 Task: For heading Use Arial with yellow colour.  font size for heading24,  'Change the font style of data to'Arial and font size to 16,  Change the alignment of both headline & data to Align left In the sheet  Attendance Sheet for Weekly Updatesbook
Action: Mouse moved to (294, 324)
Screenshot: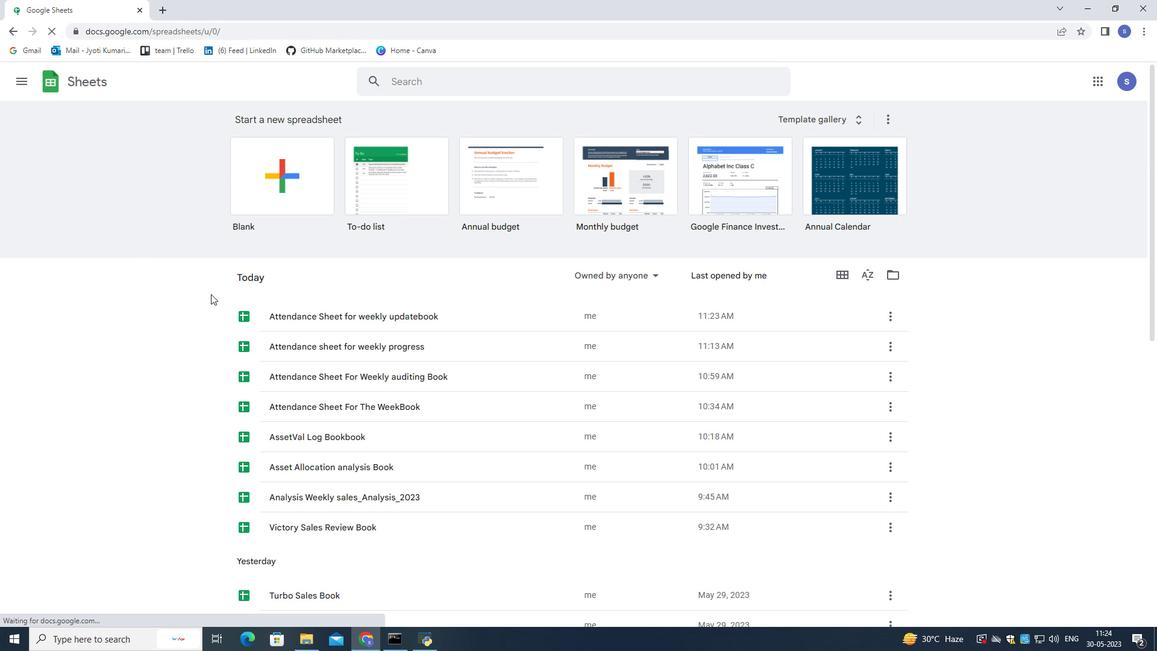 
Action: Mouse pressed left at (294, 324)
Screenshot: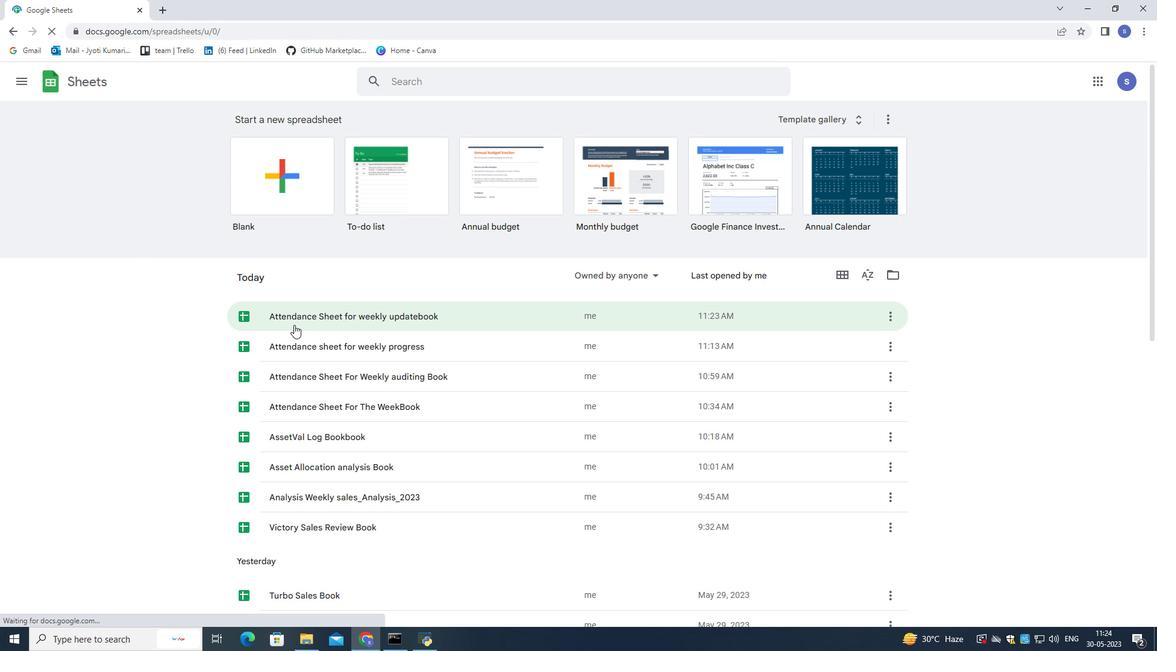 
Action: Mouse moved to (183, 167)
Screenshot: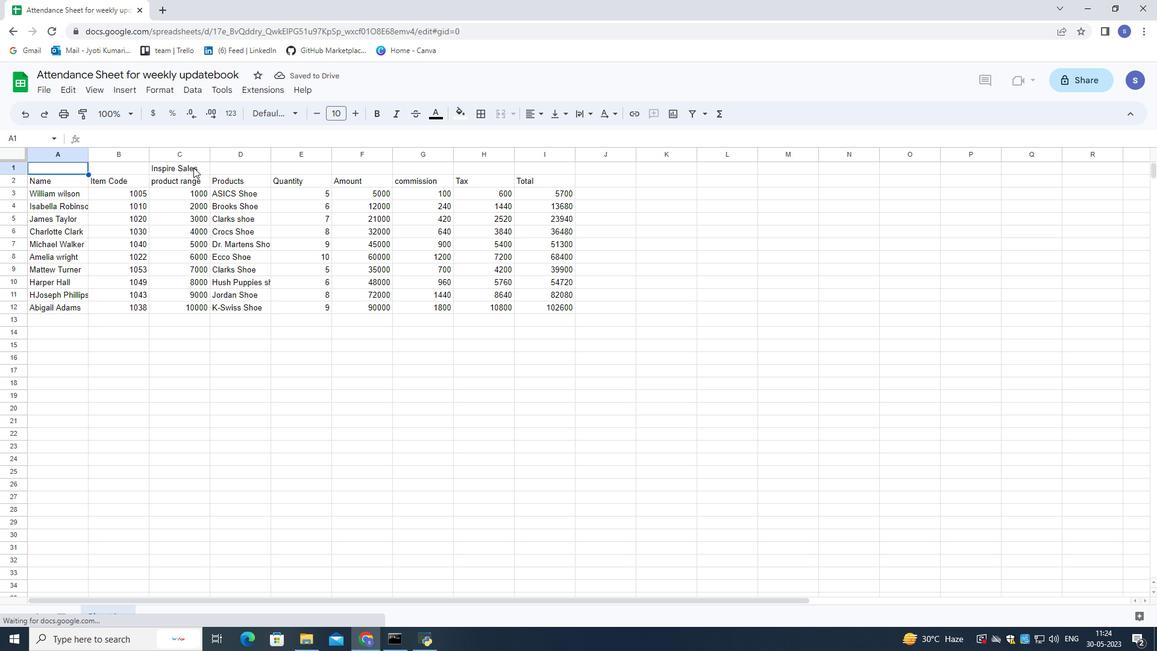 
Action: Mouse pressed left at (183, 167)
Screenshot: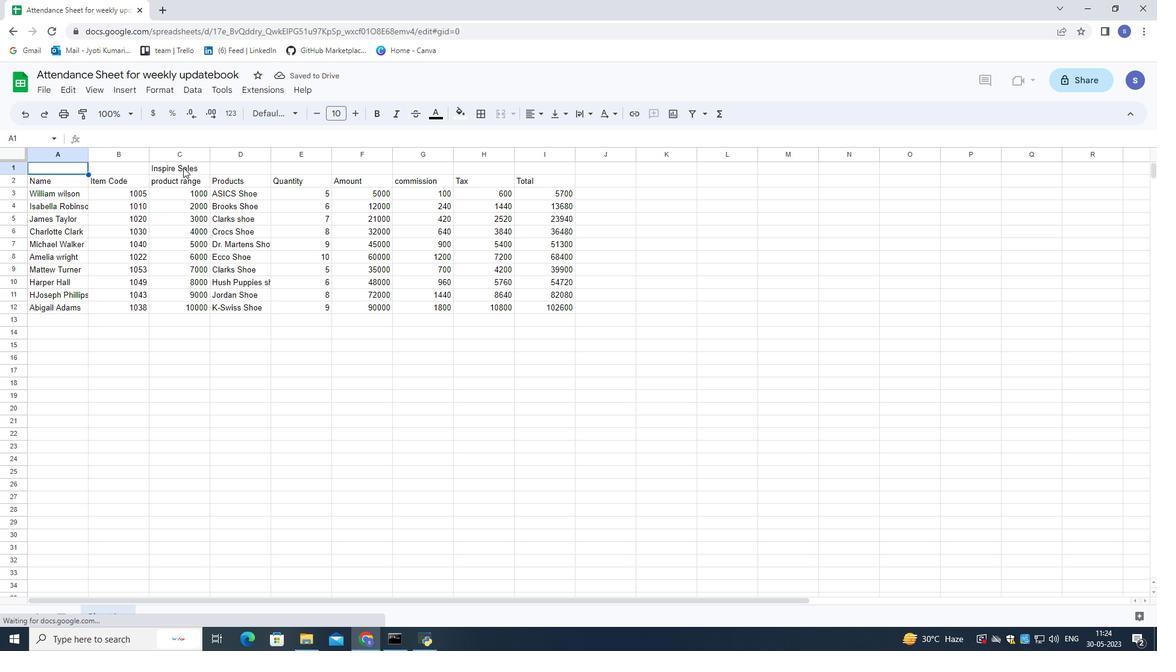 
Action: Mouse moved to (151, 166)
Screenshot: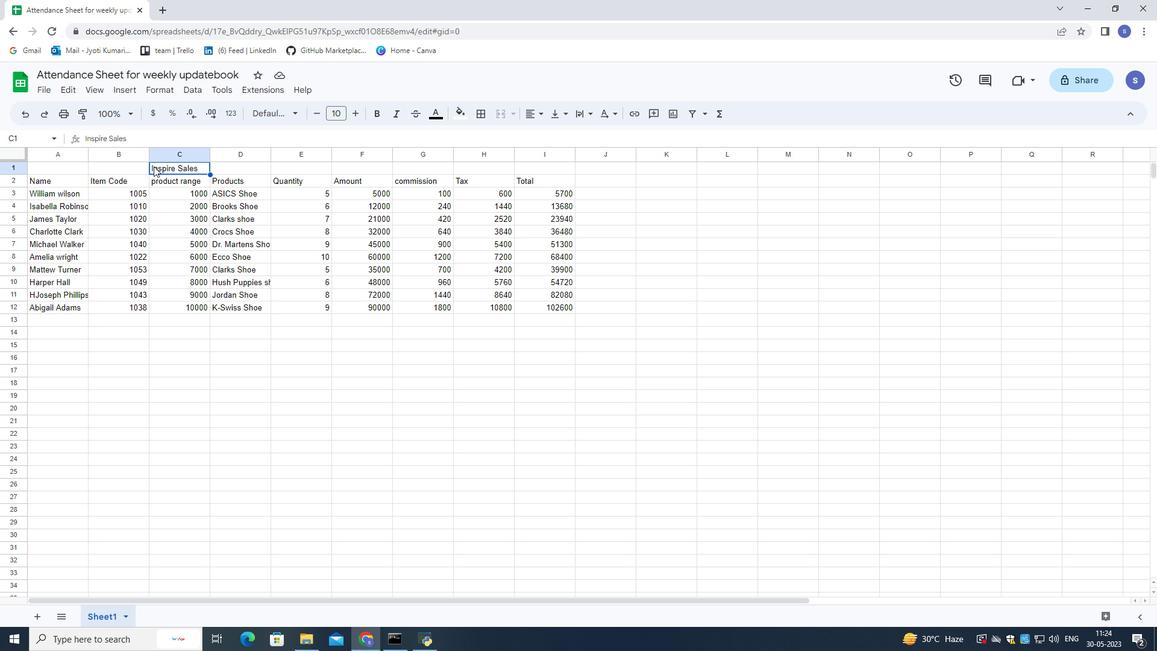 
Action: Mouse pressed left at (151, 166)
Screenshot: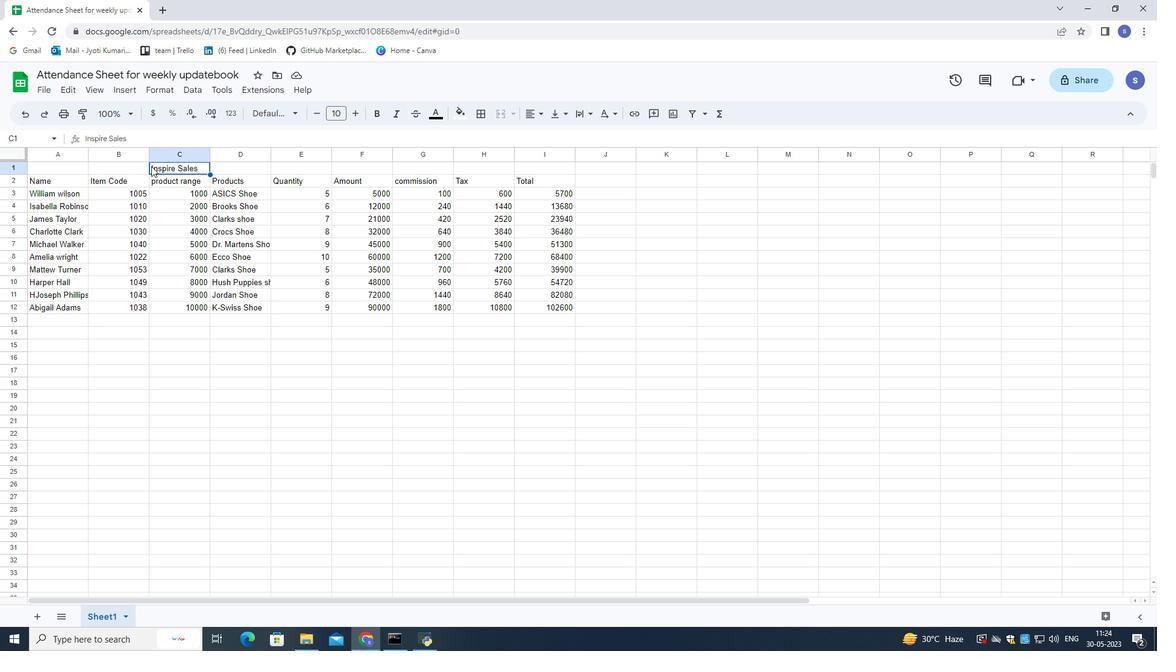 
Action: Mouse moved to (186, 194)
Screenshot: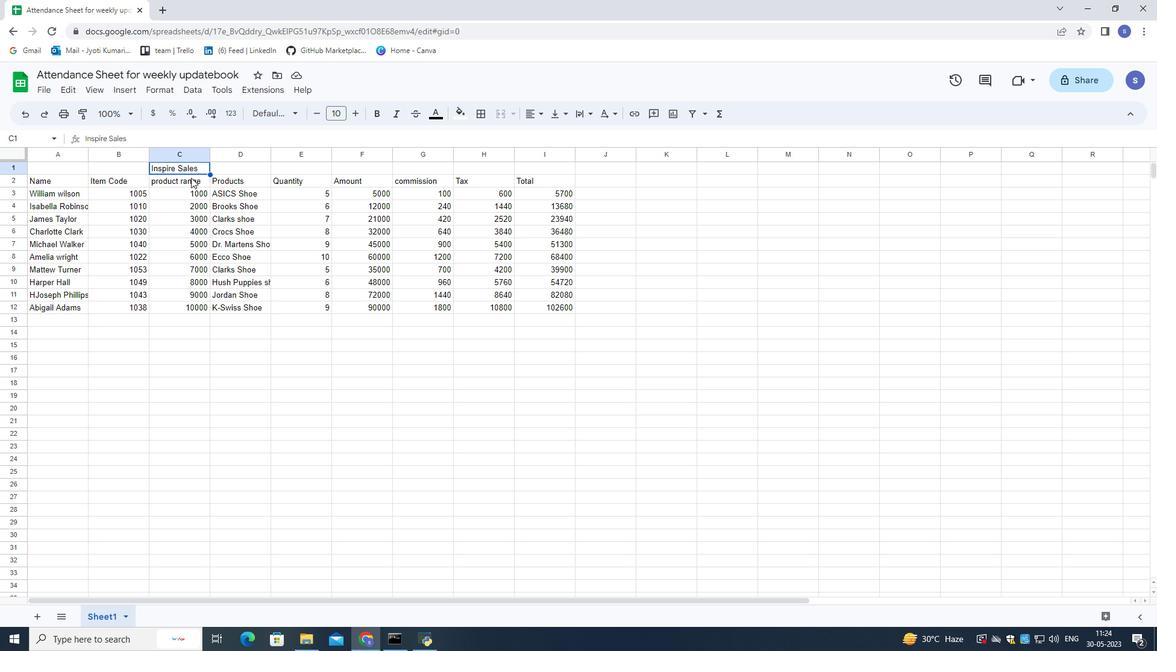
Action: Mouse pressed left at (186, 194)
Screenshot: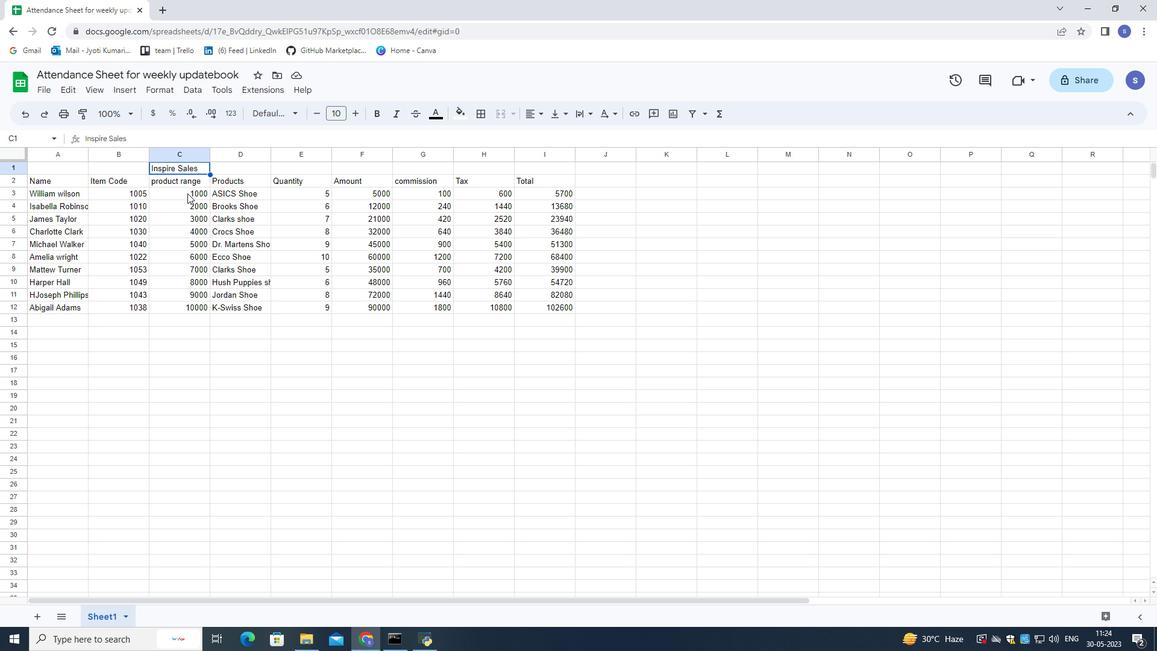 
Action: Mouse moved to (147, 170)
Screenshot: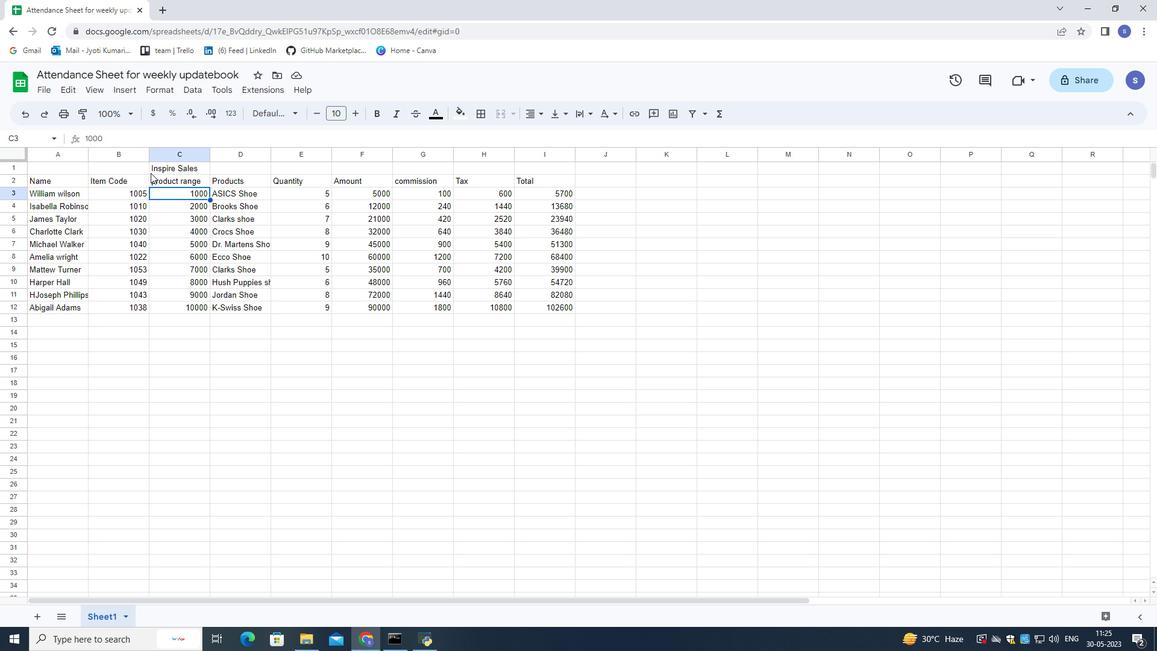 
Action: Mouse pressed left at (147, 170)
Screenshot: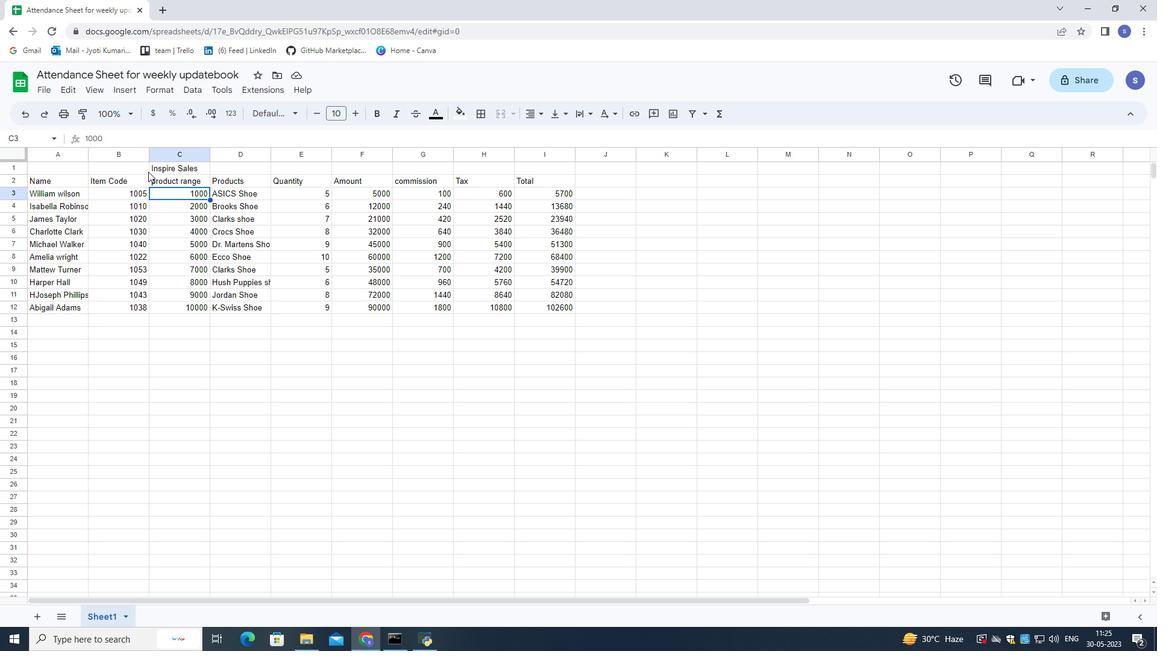 
Action: Mouse moved to (440, 113)
Screenshot: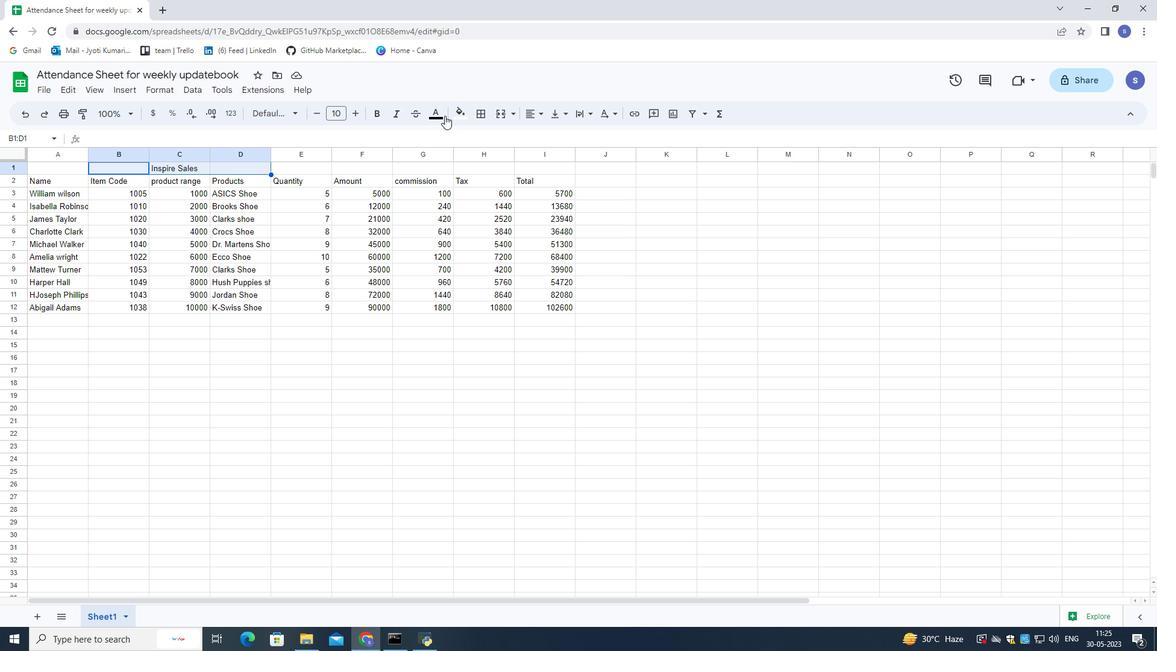 
Action: Mouse pressed left at (440, 113)
Screenshot: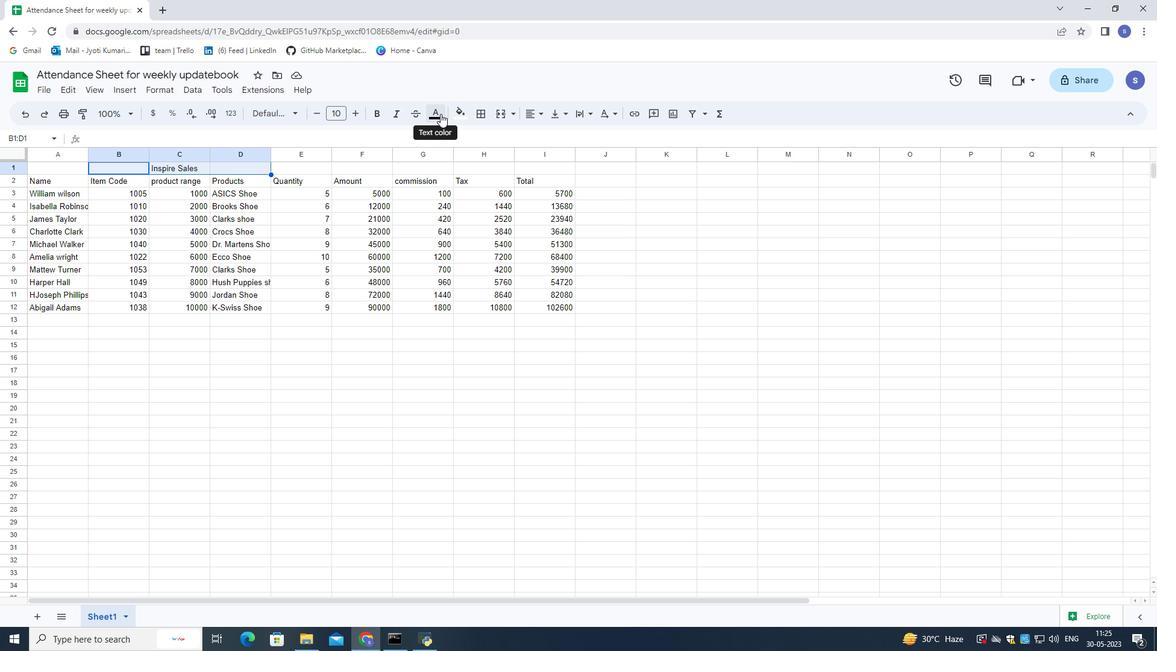
Action: Mouse moved to (477, 166)
Screenshot: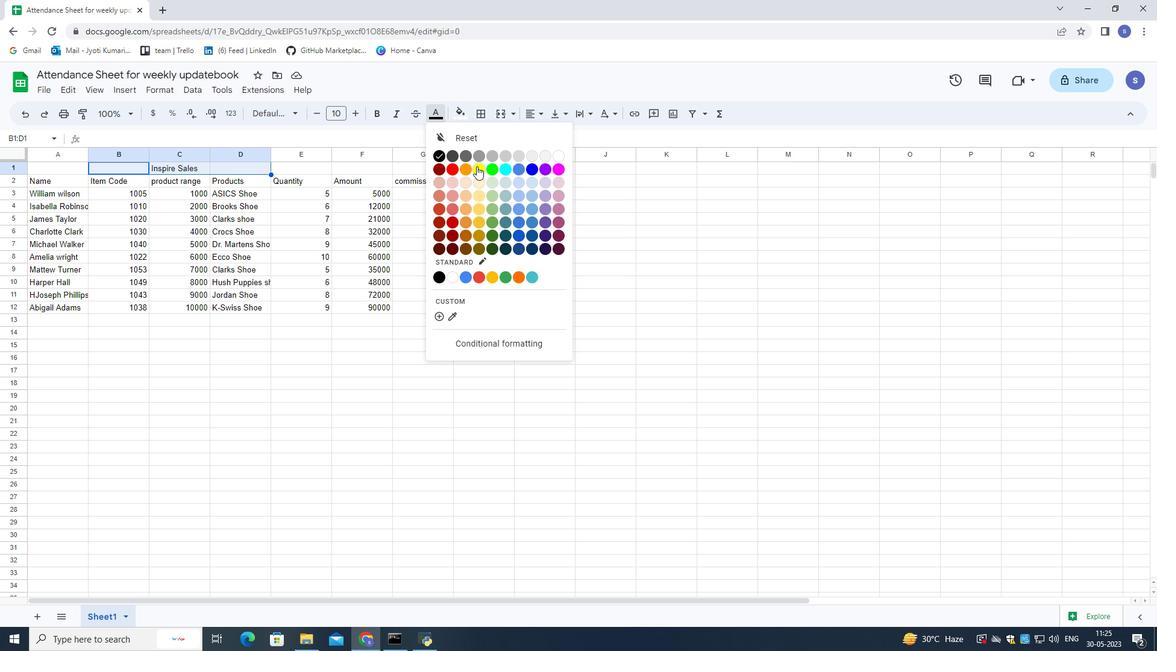 
Action: Mouse pressed left at (477, 166)
Screenshot: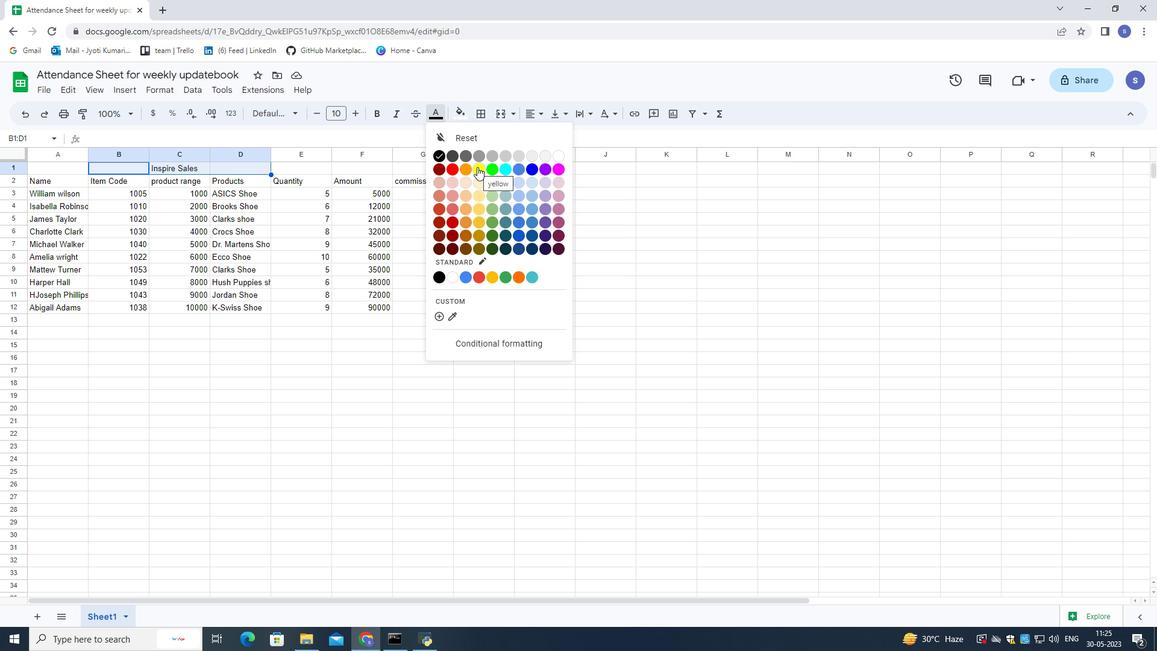 
Action: Mouse moved to (357, 113)
Screenshot: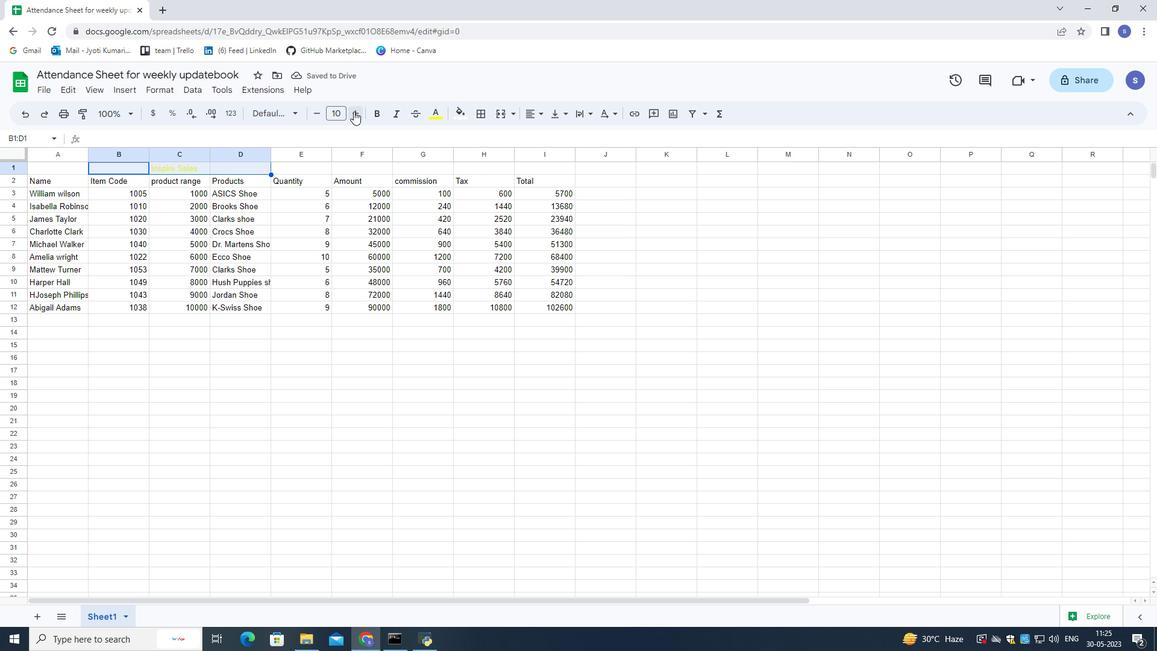 
Action: Mouse pressed left at (357, 113)
Screenshot: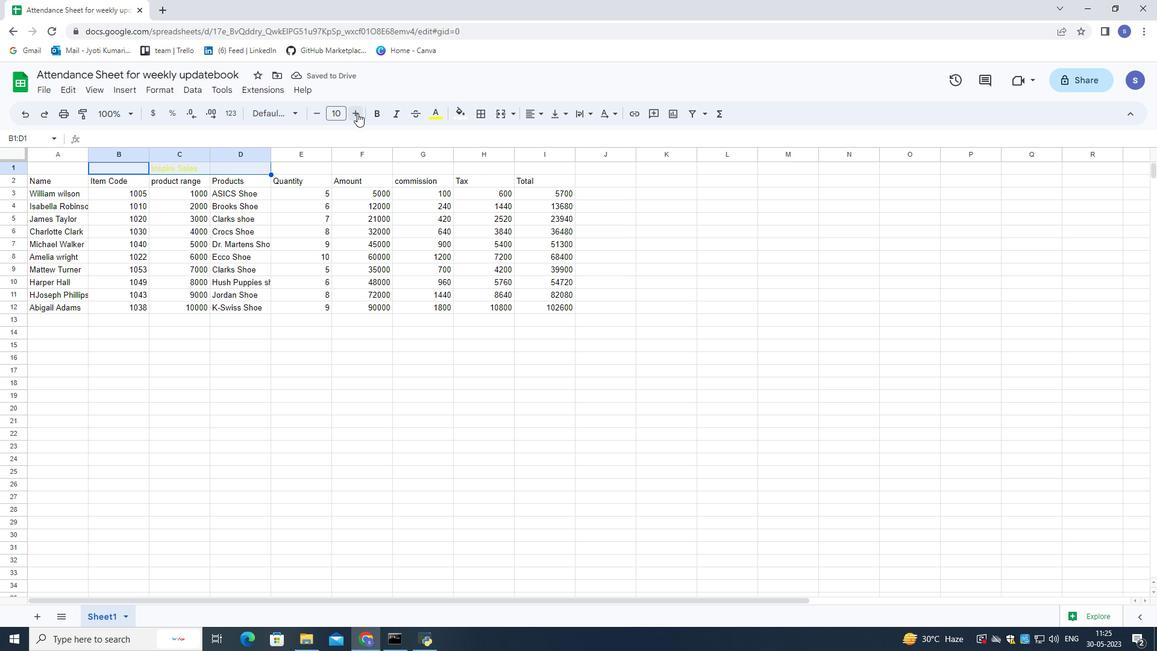 
Action: Mouse pressed left at (357, 113)
Screenshot: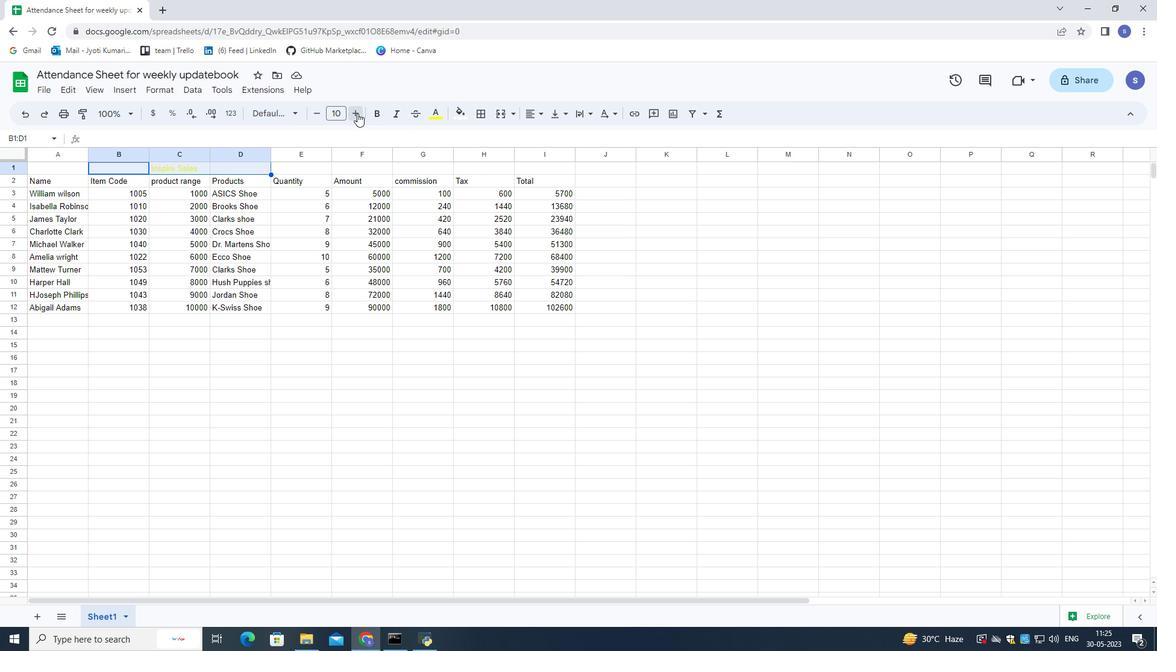 
Action: Mouse pressed left at (357, 113)
Screenshot: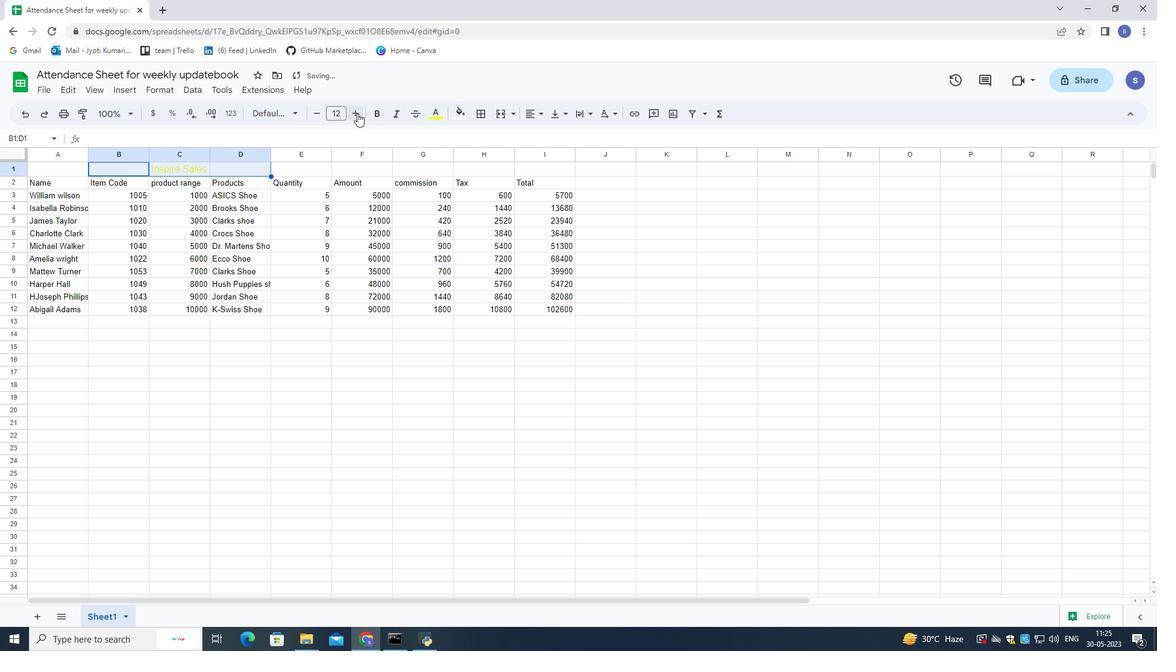 
Action: Mouse pressed left at (357, 113)
Screenshot: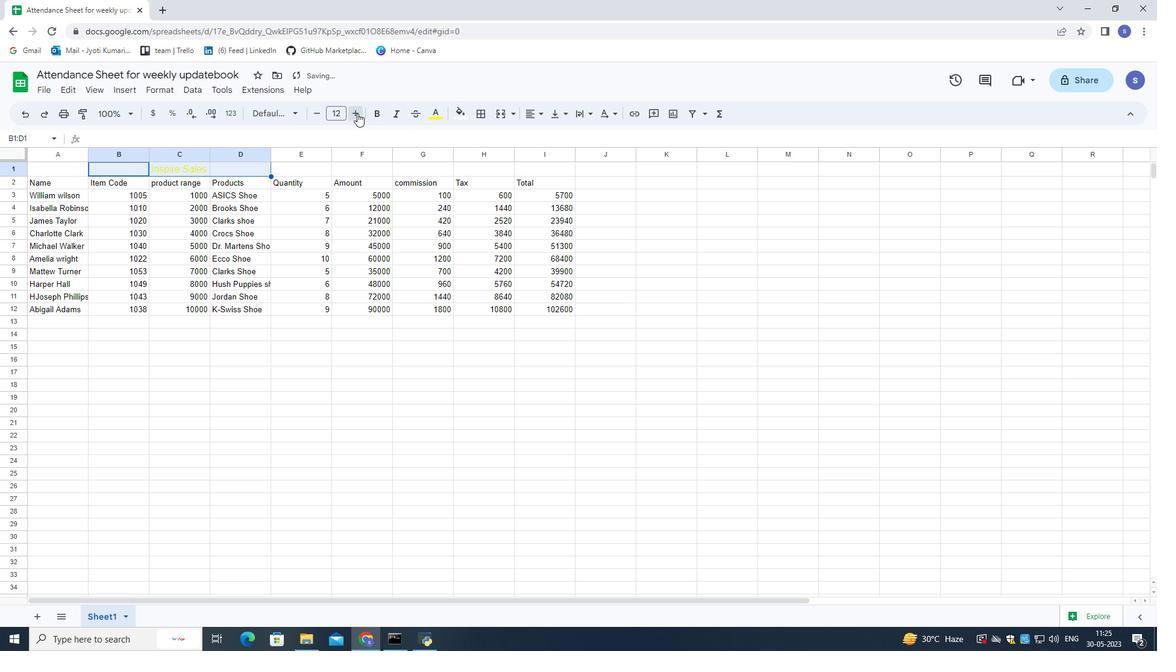 
Action: Mouse pressed left at (357, 113)
Screenshot: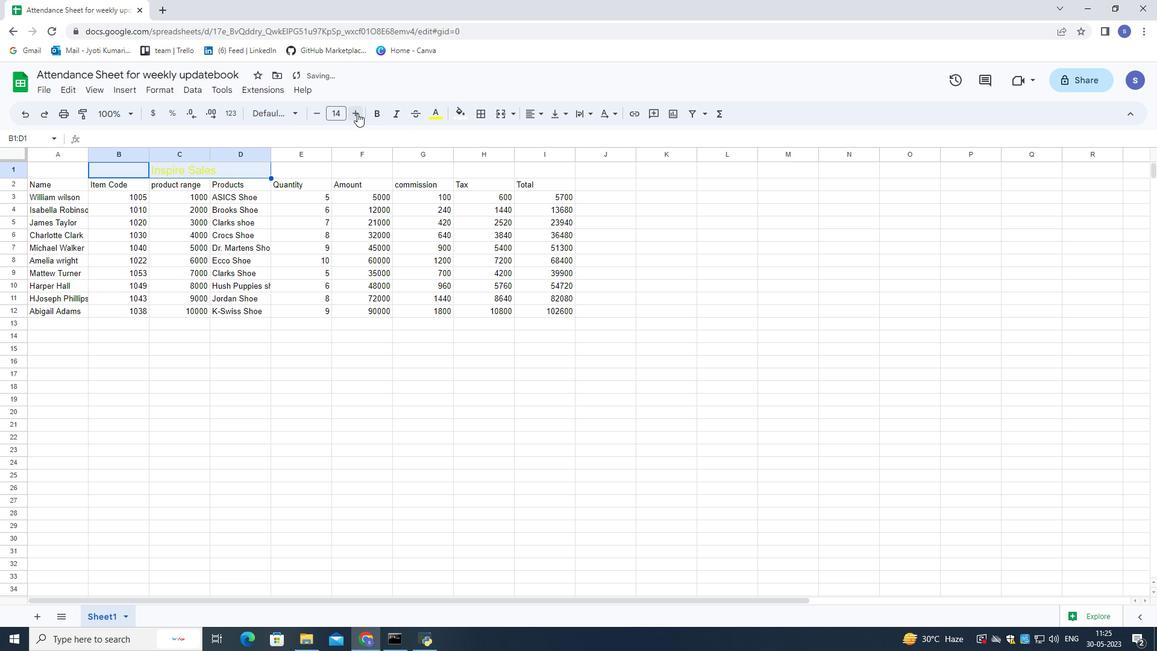 
Action: Mouse pressed left at (357, 113)
Screenshot: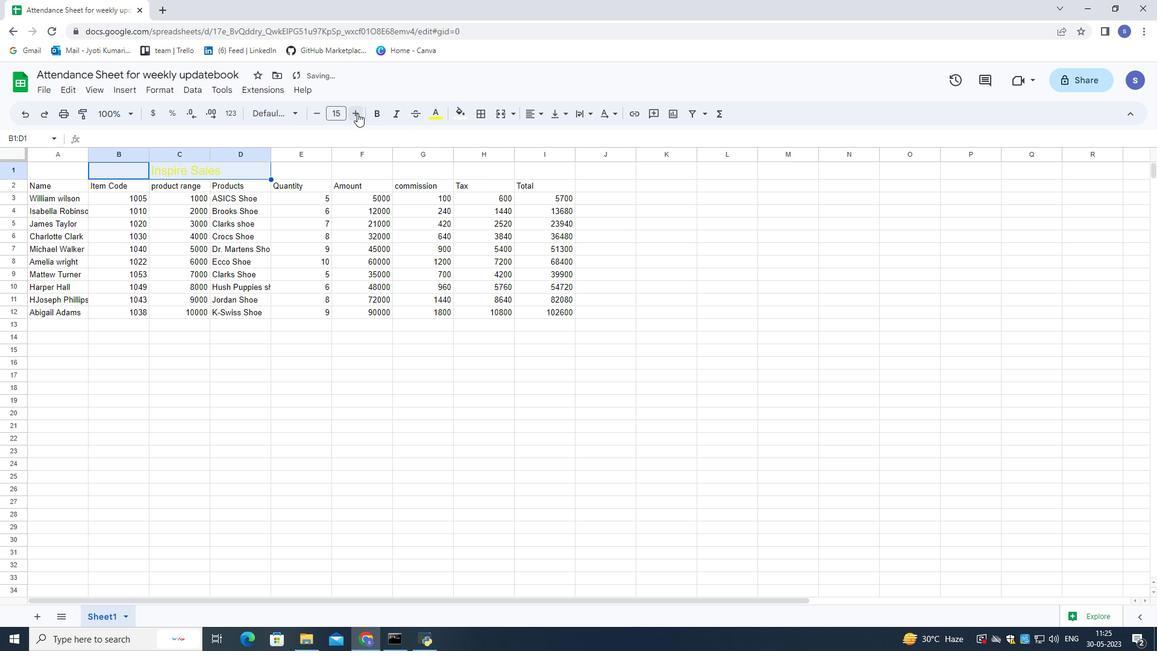 
Action: Mouse pressed left at (357, 113)
Screenshot: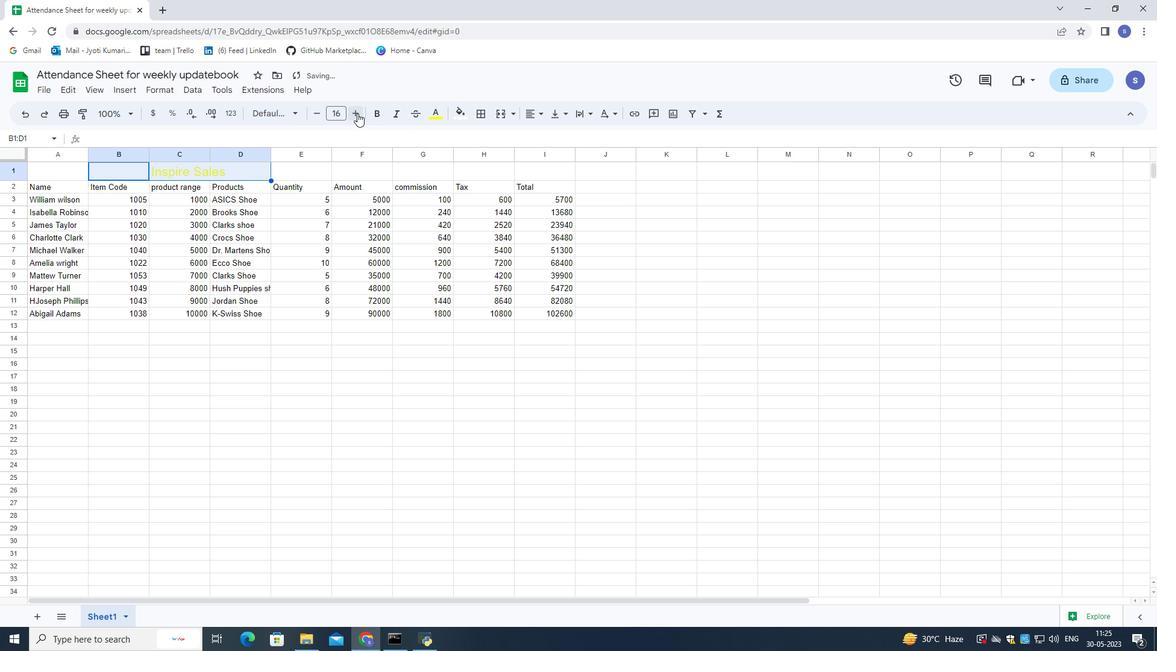 
Action: Mouse pressed left at (357, 113)
Screenshot: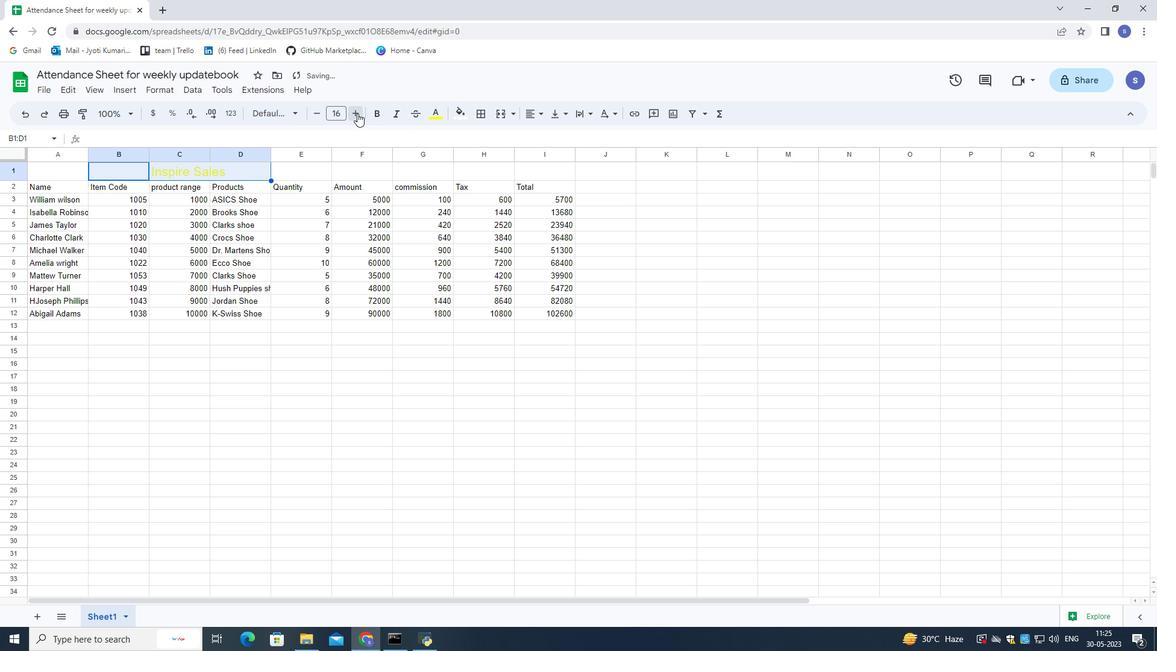 
Action: Mouse pressed left at (357, 113)
Screenshot: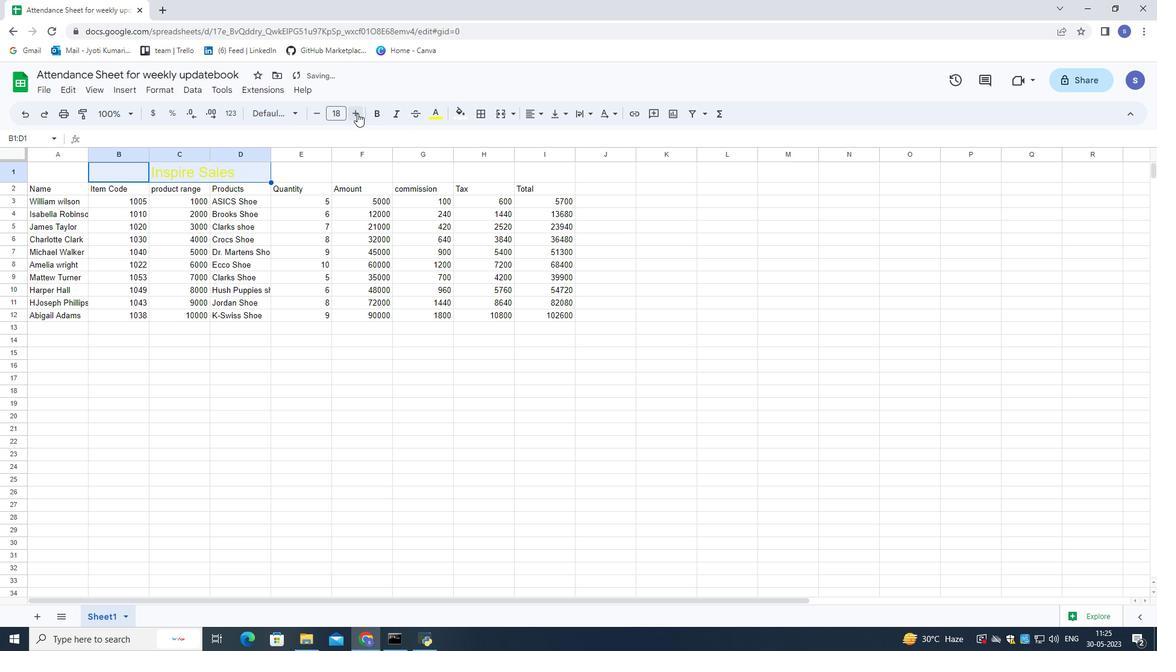 
Action: Mouse pressed left at (357, 113)
Screenshot: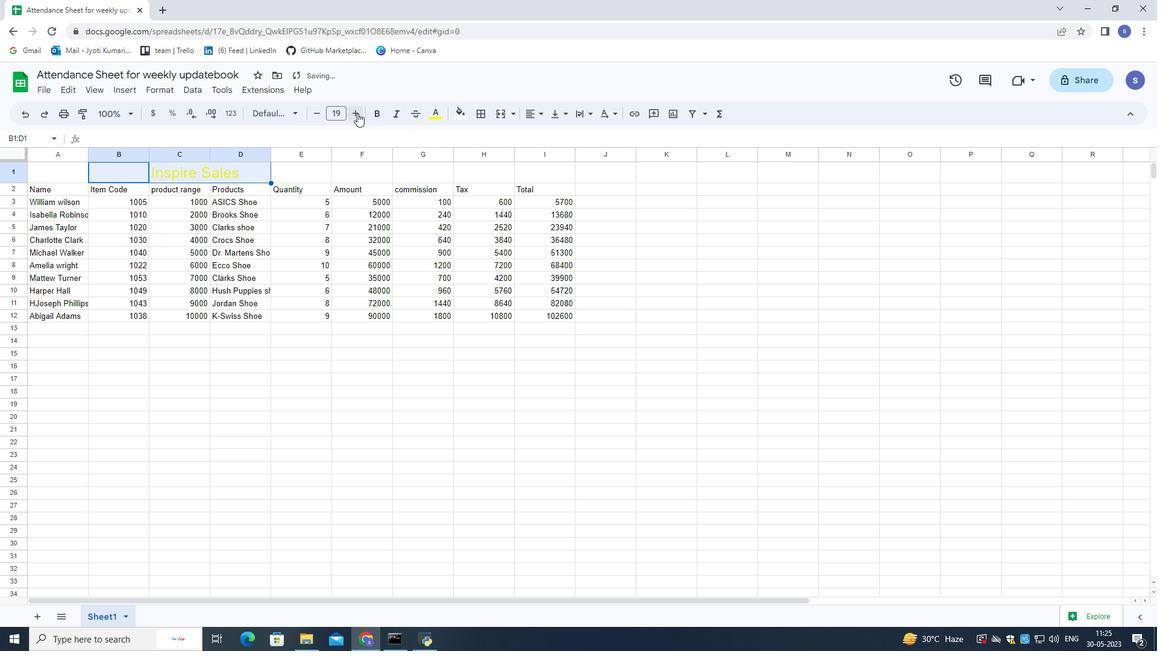 
Action: Mouse pressed left at (357, 113)
Screenshot: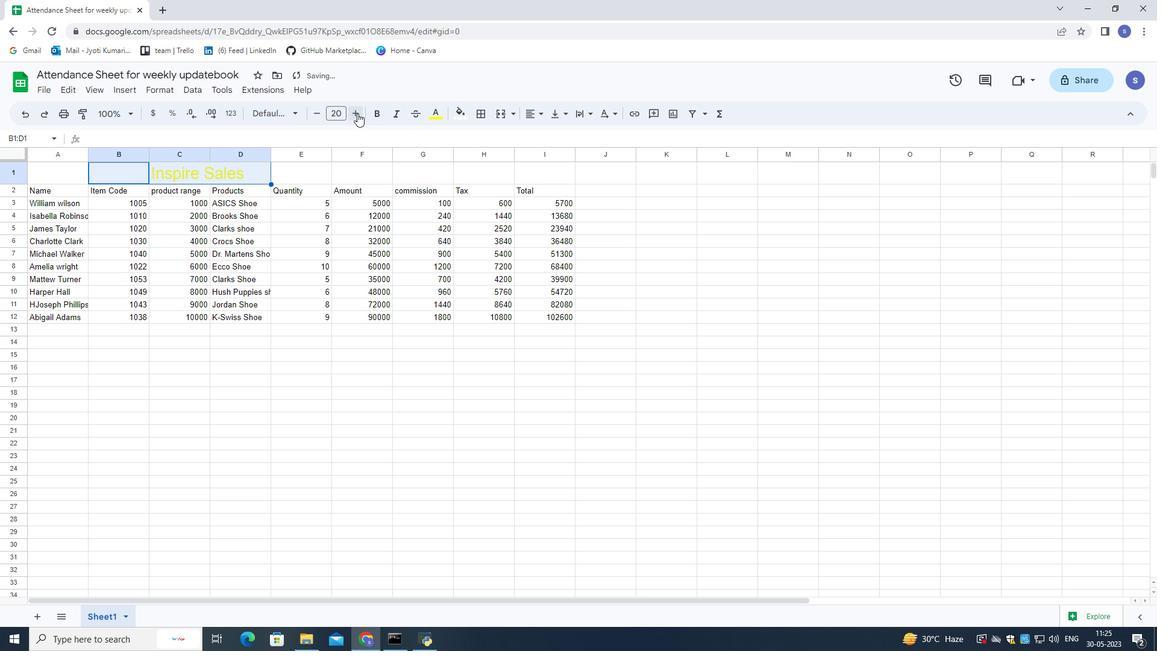 
Action: Mouse pressed left at (357, 113)
Screenshot: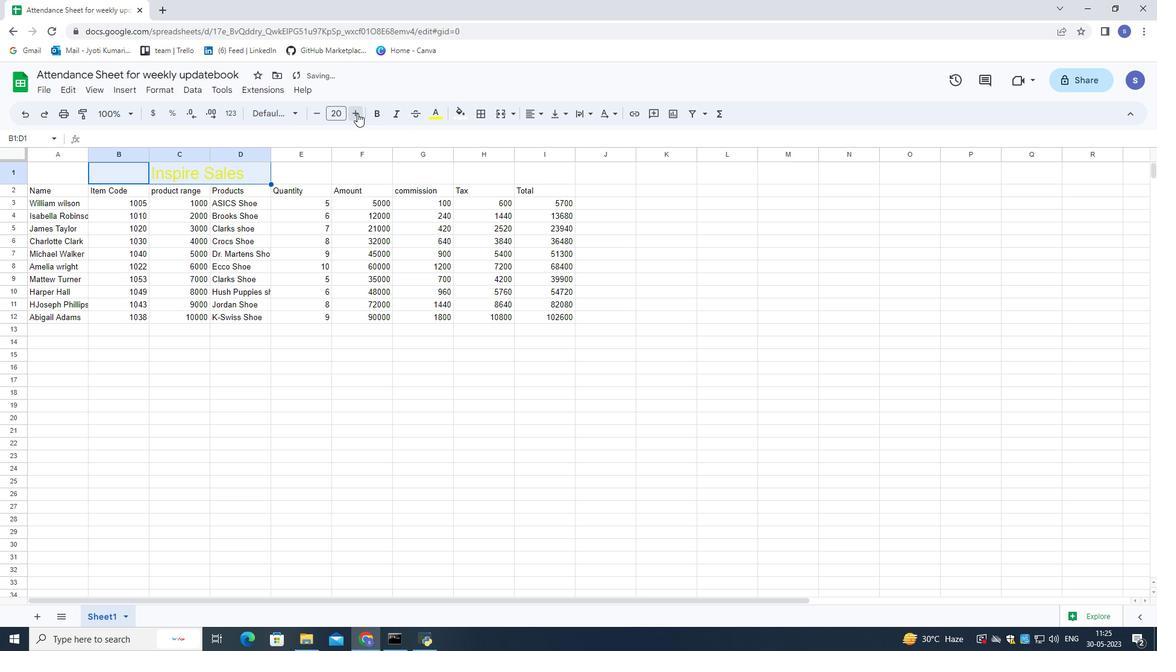 
Action: Mouse pressed left at (357, 113)
Screenshot: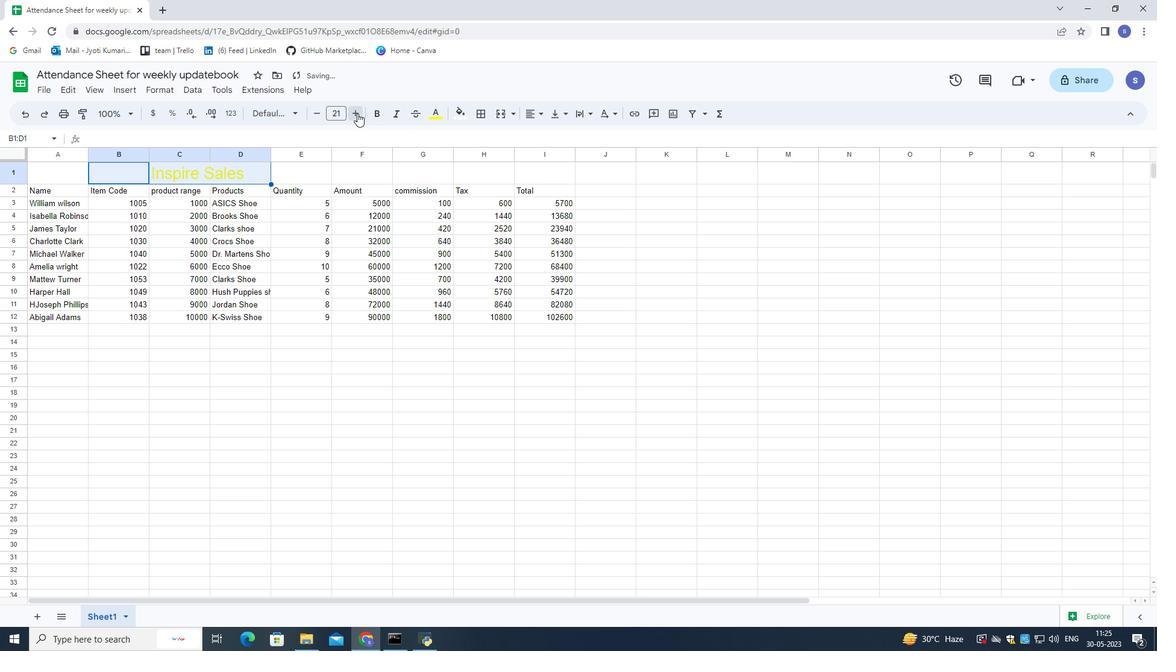 
Action: Mouse pressed left at (357, 113)
Screenshot: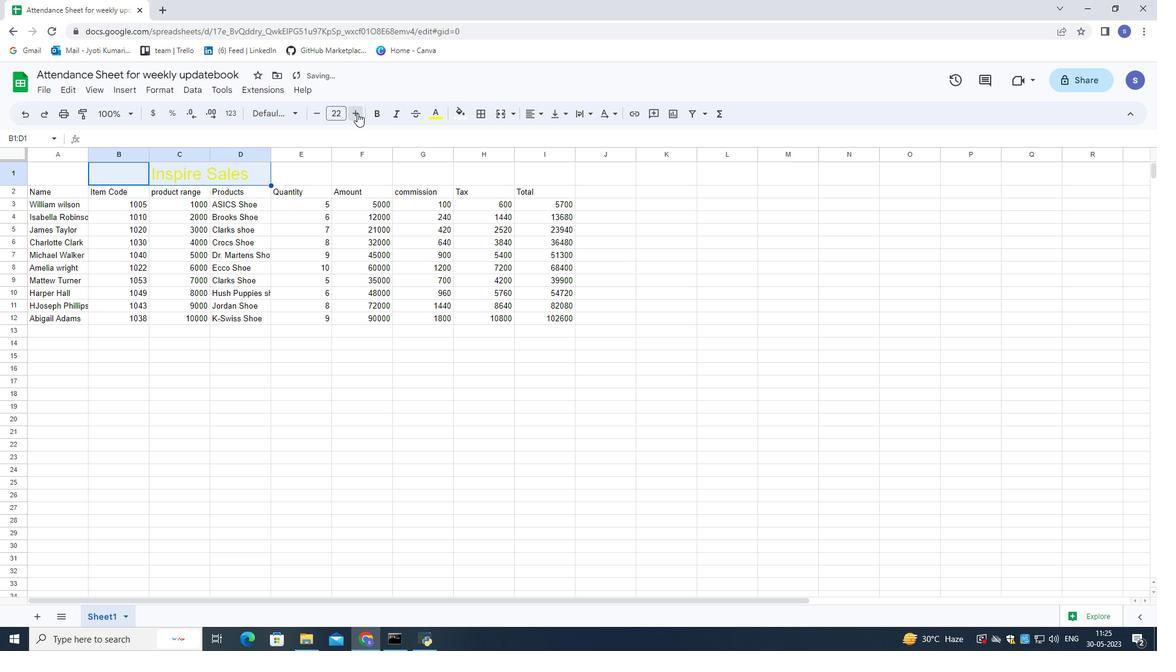 
Action: Mouse moved to (339, 188)
Screenshot: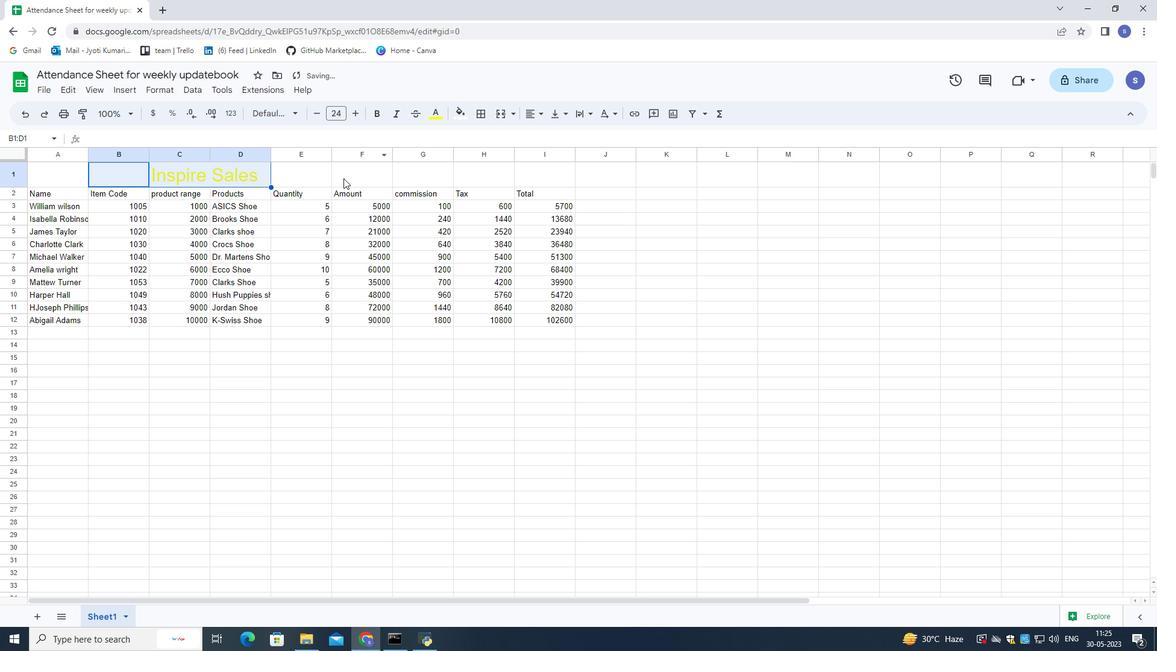 
Action: Mouse pressed left at (339, 188)
Screenshot: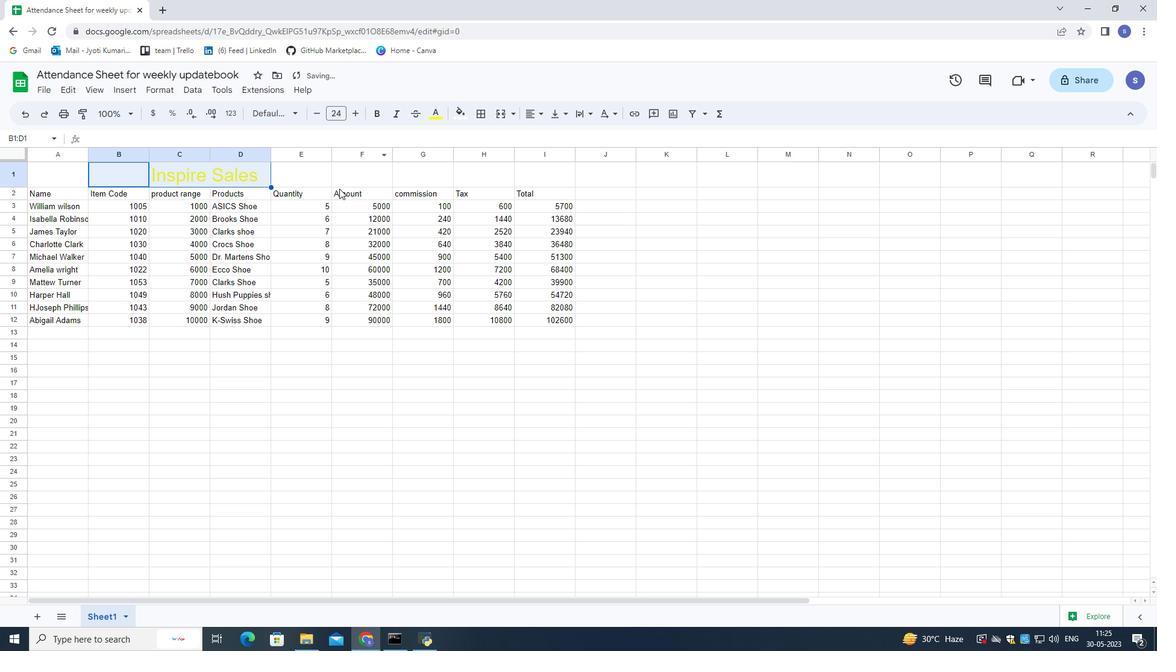 
Action: Mouse moved to (36, 193)
Screenshot: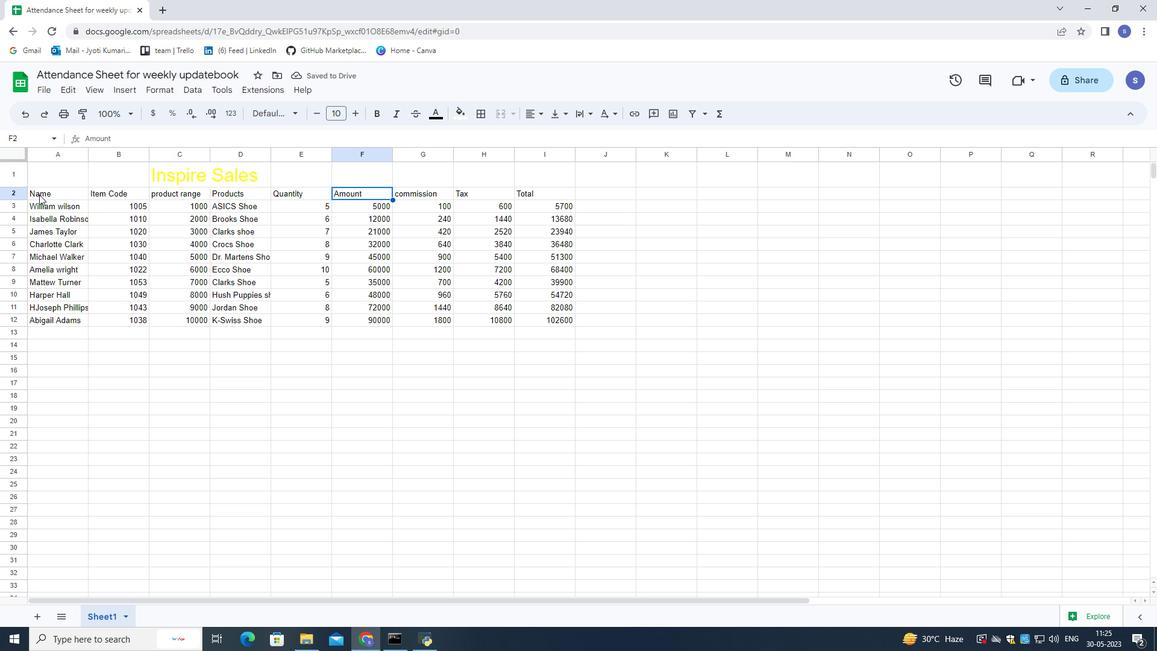 
Action: Mouse pressed left at (36, 193)
Screenshot: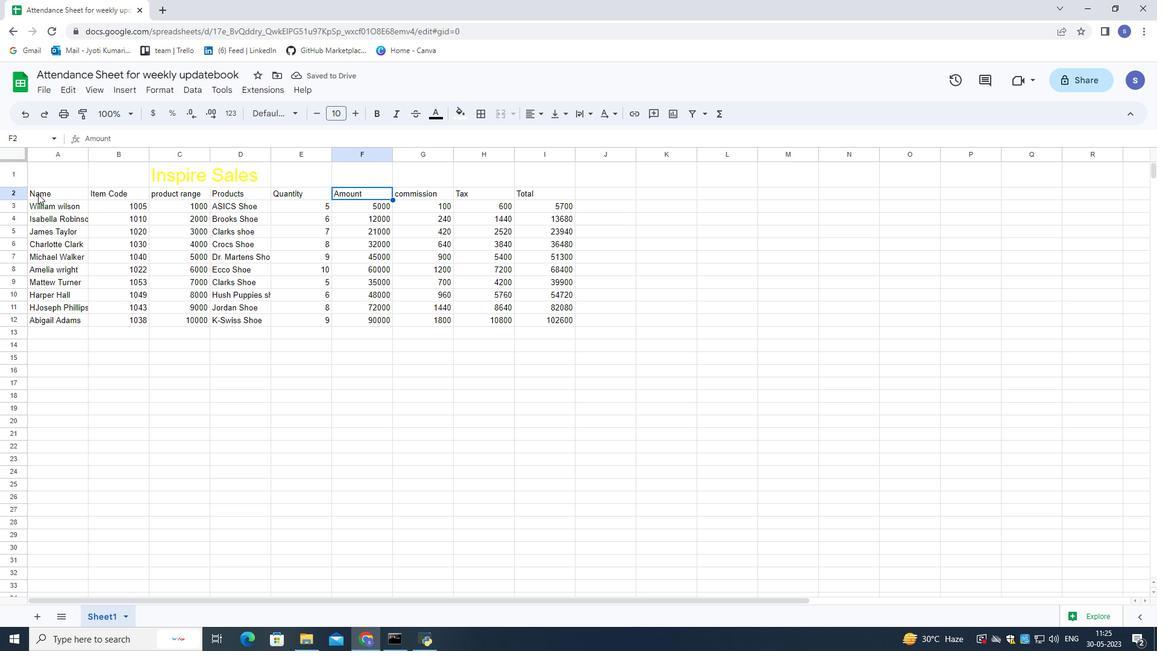 
Action: Mouse moved to (355, 118)
Screenshot: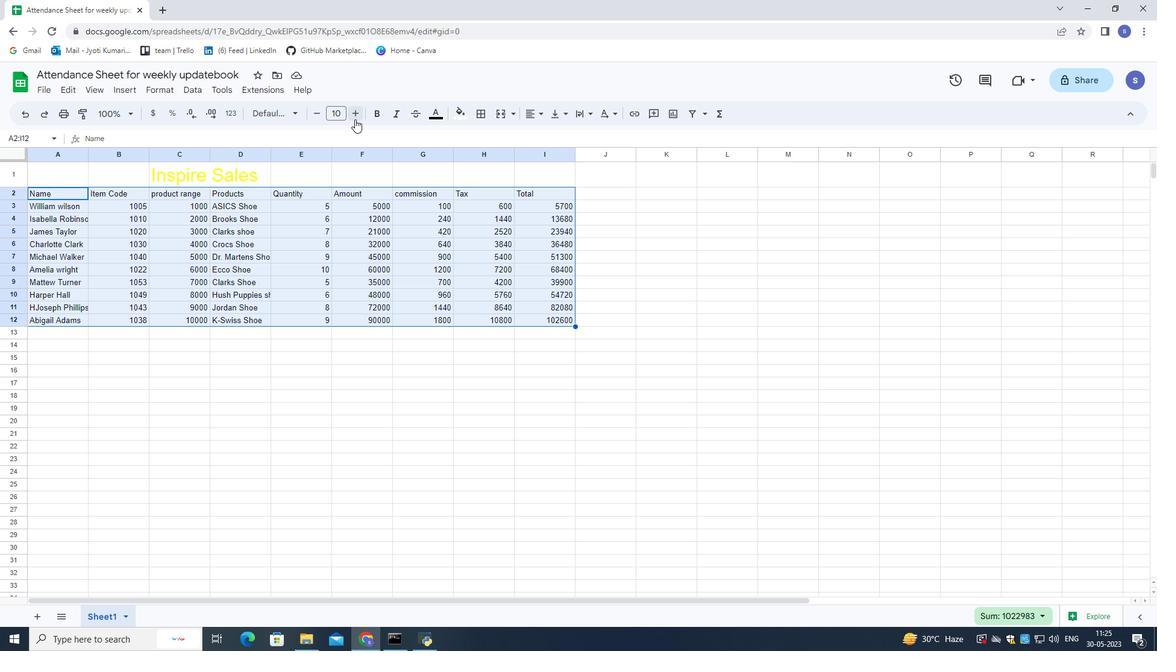 
Action: Mouse pressed left at (355, 118)
Screenshot: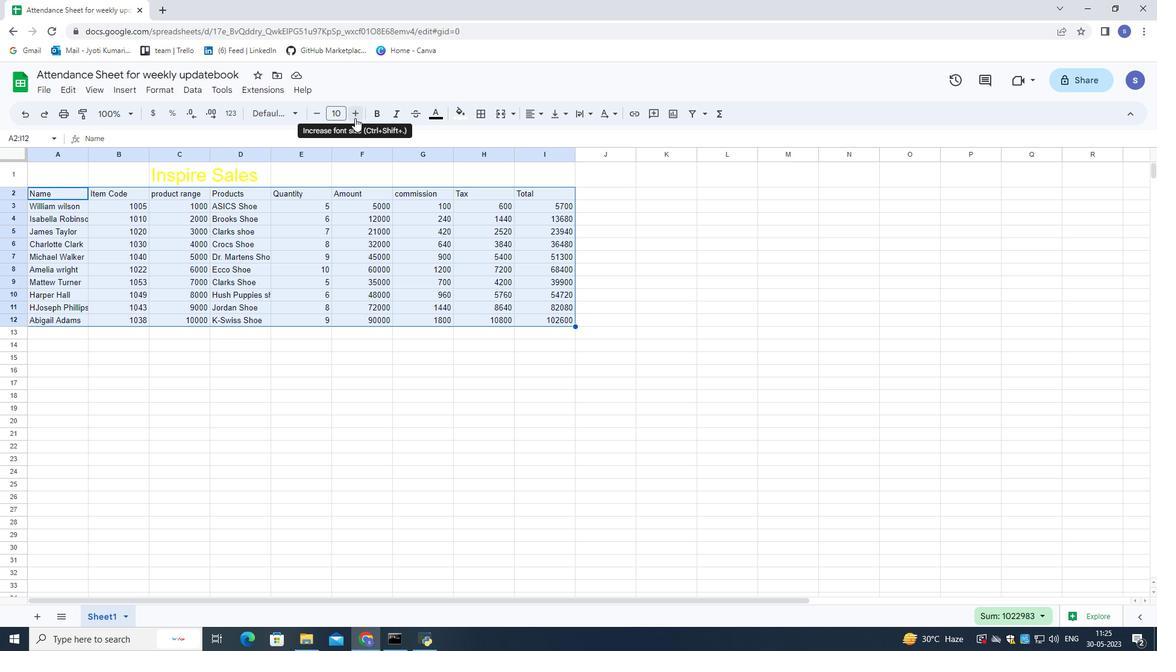 
Action: Mouse pressed left at (355, 118)
Screenshot: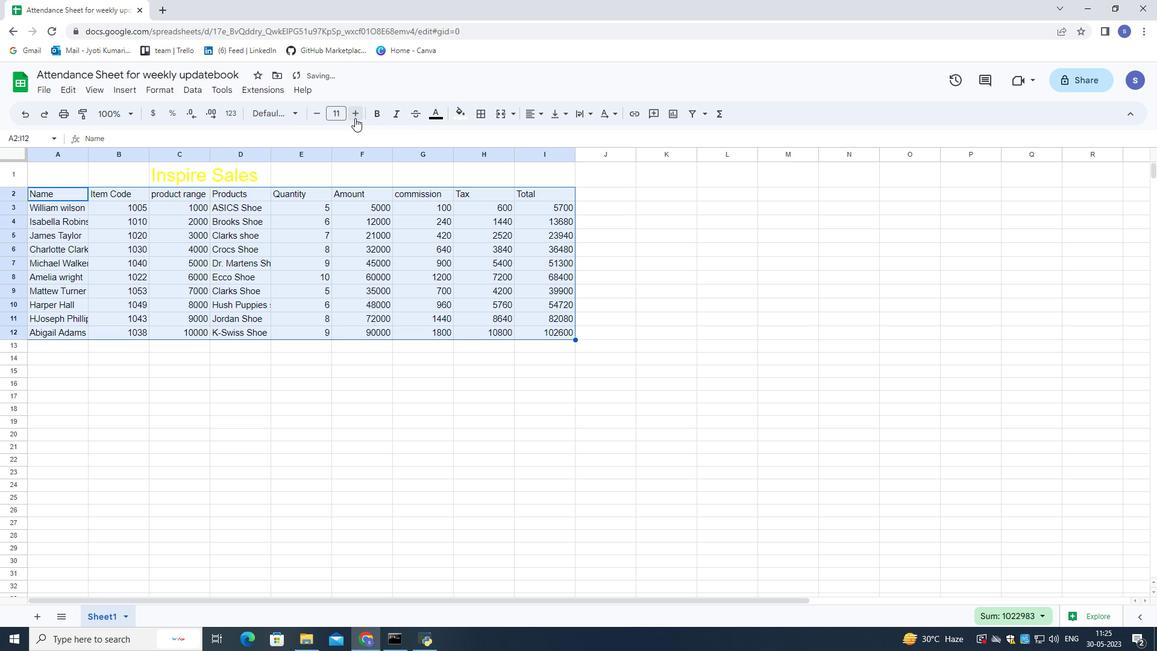 
Action: Mouse pressed left at (355, 118)
Screenshot: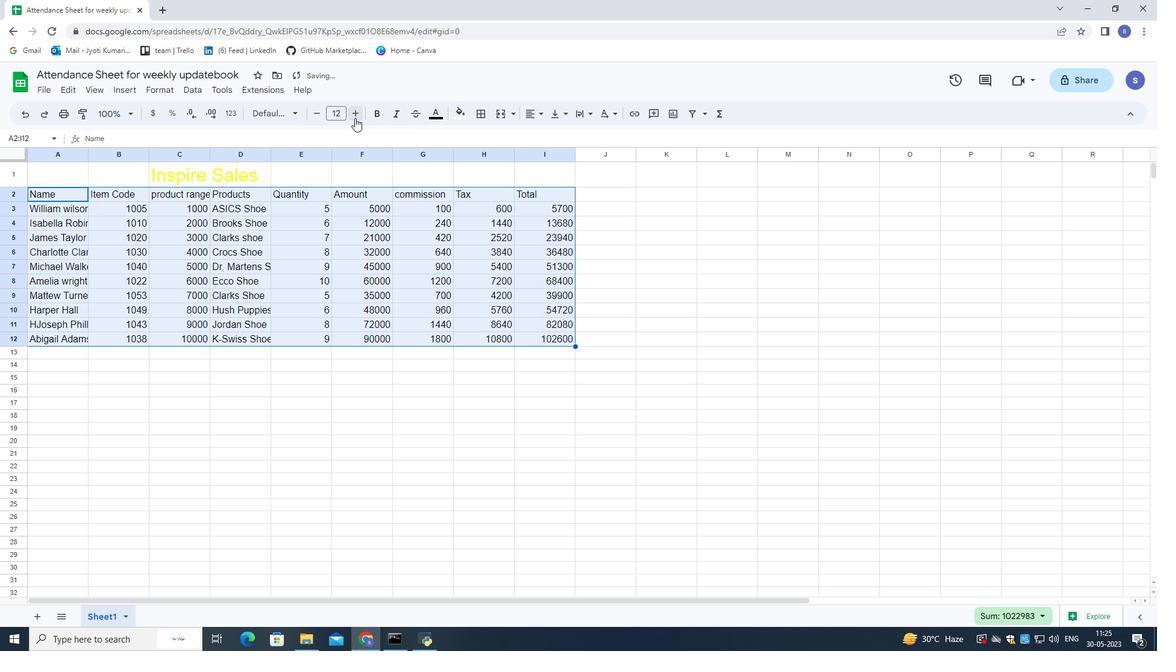 
Action: Mouse pressed left at (355, 118)
Screenshot: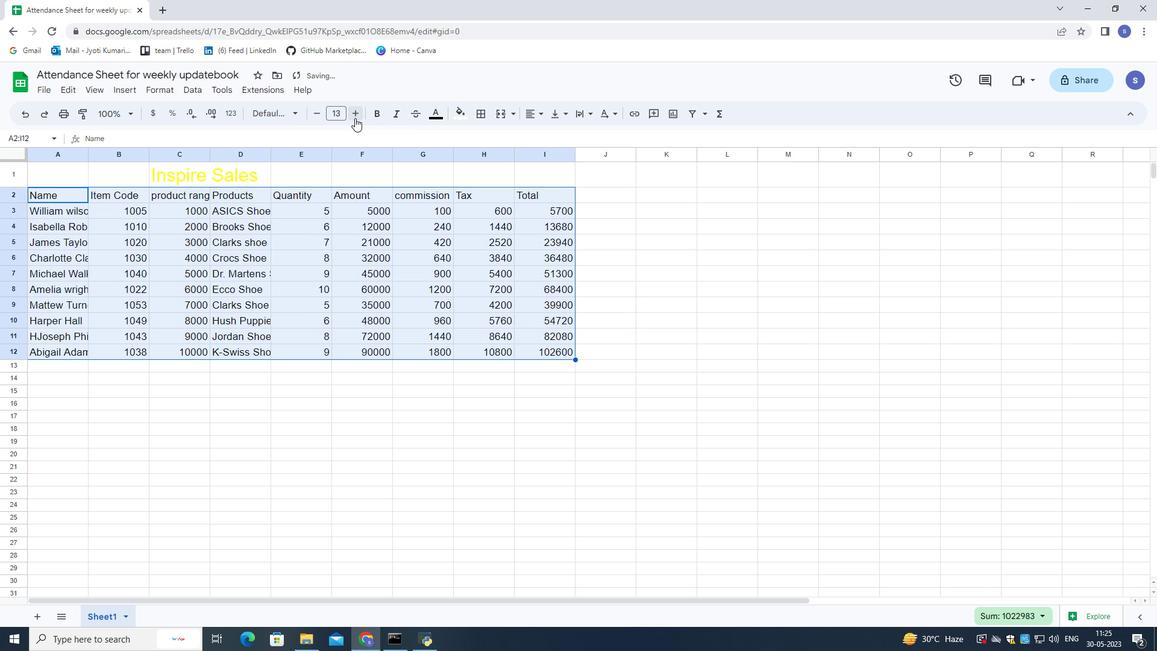 
Action: Mouse pressed left at (355, 118)
Screenshot: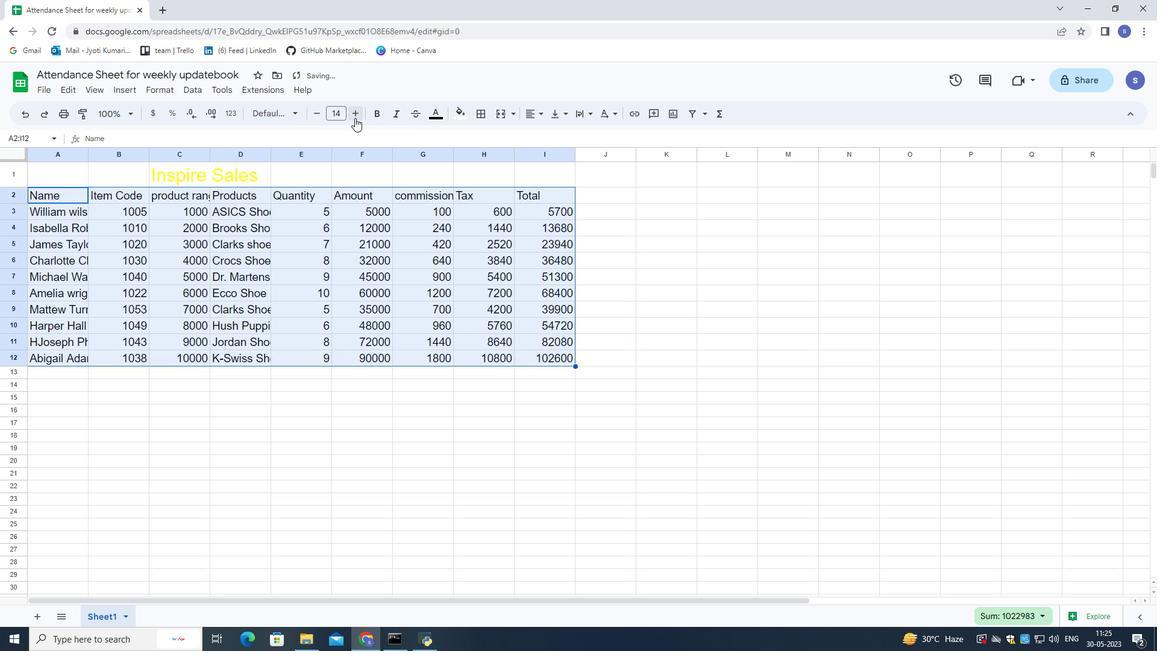 
Action: Mouse pressed left at (355, 118)
Screenshot: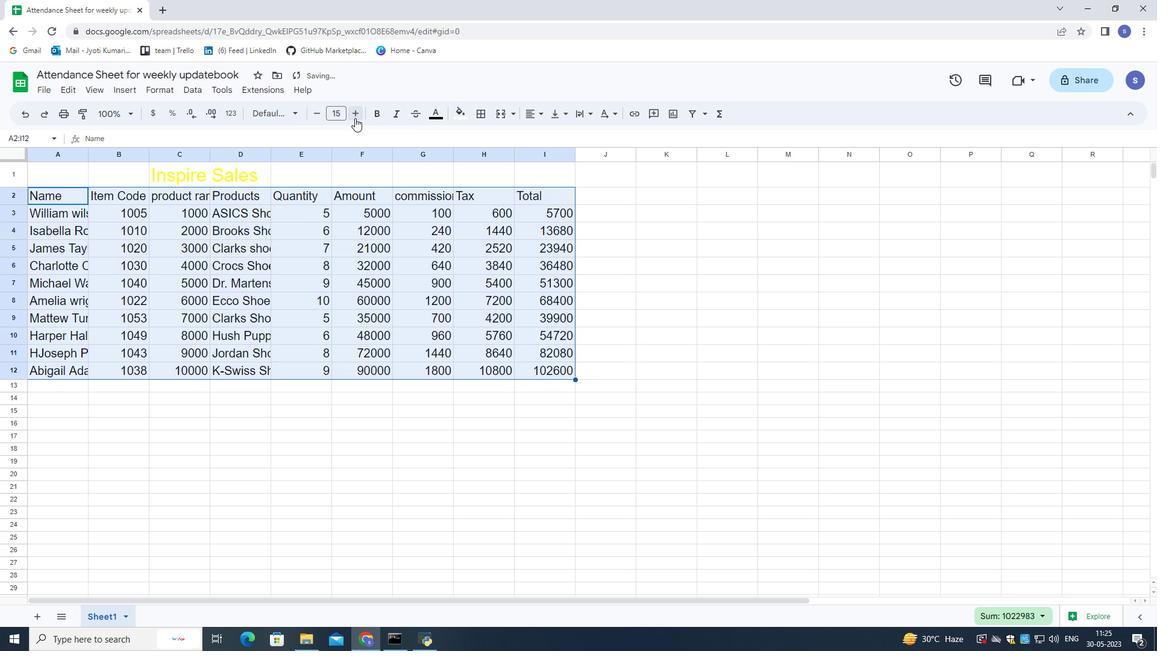 
Action: Mouse moved to (268, 433)
Screenshot: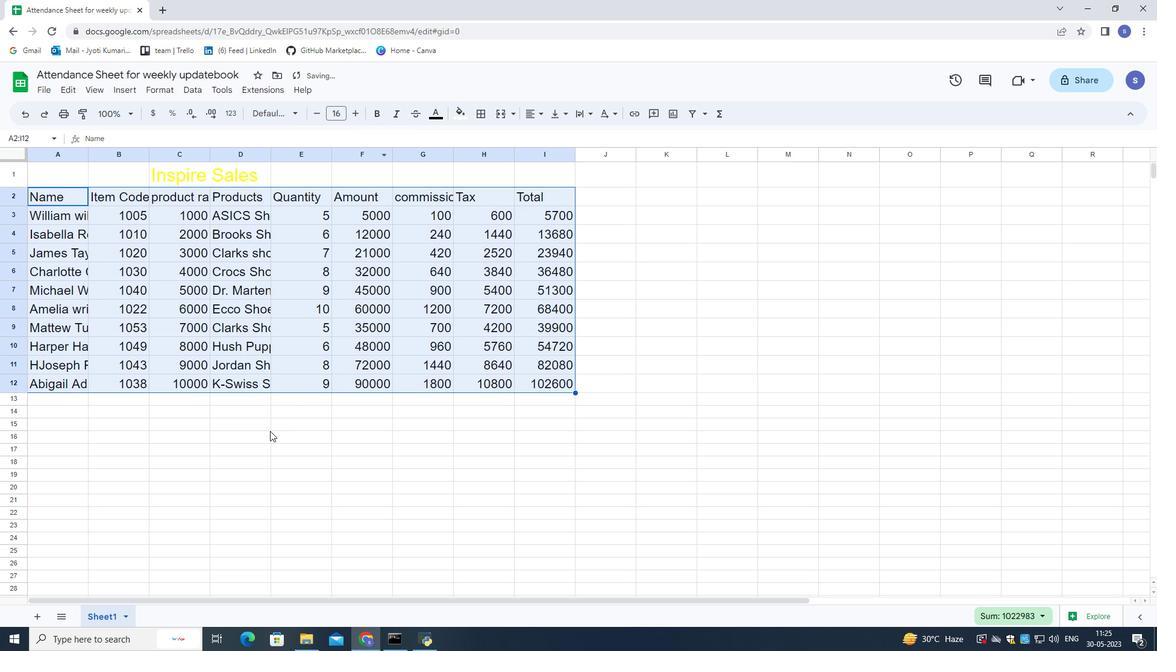 
Action: Mouse pressed left at (268, 433)
Screenshot: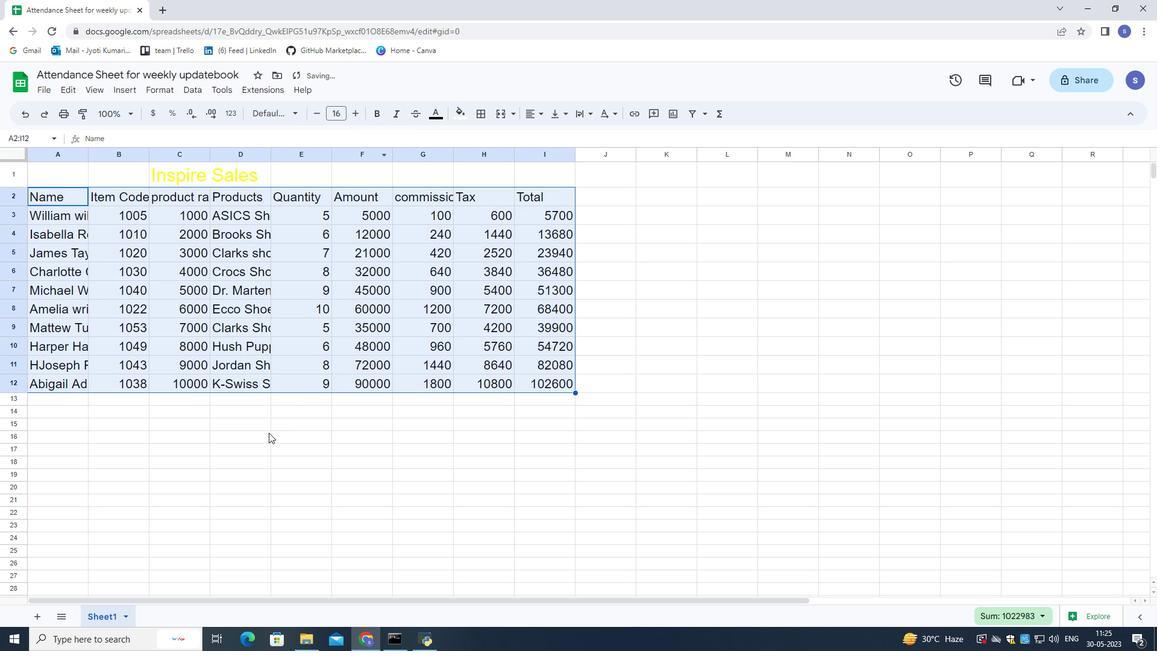 
Action: Mouse moved to (31, 179)
Screenshot: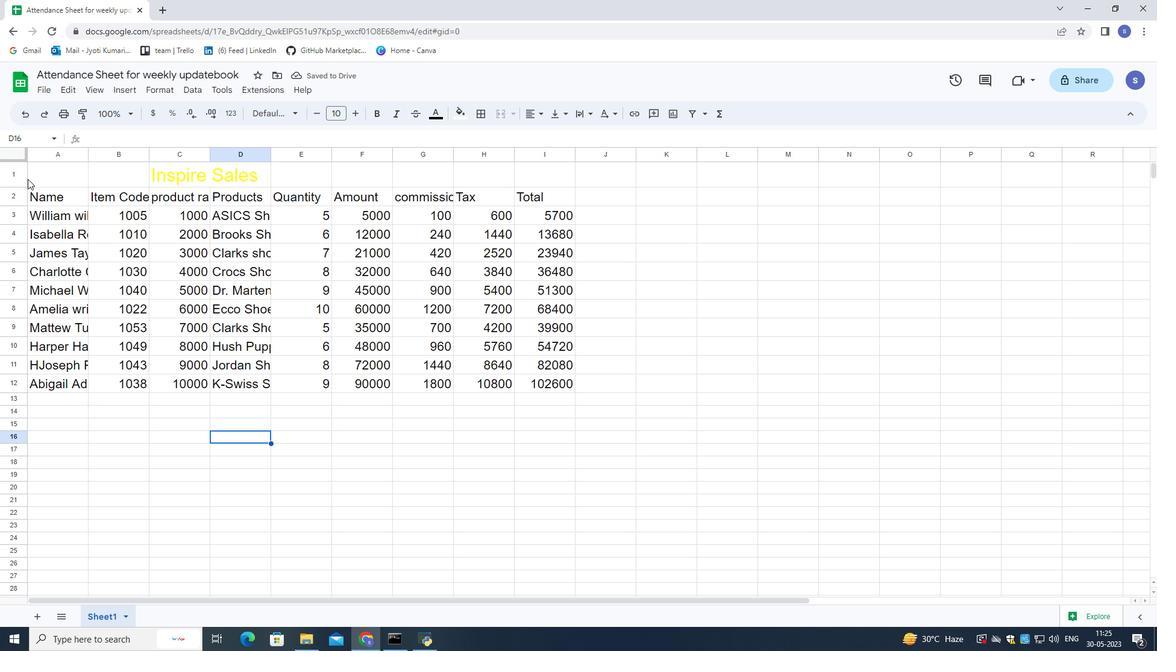 
Action: Mouse pressed left at (28, 179)
Screenshot: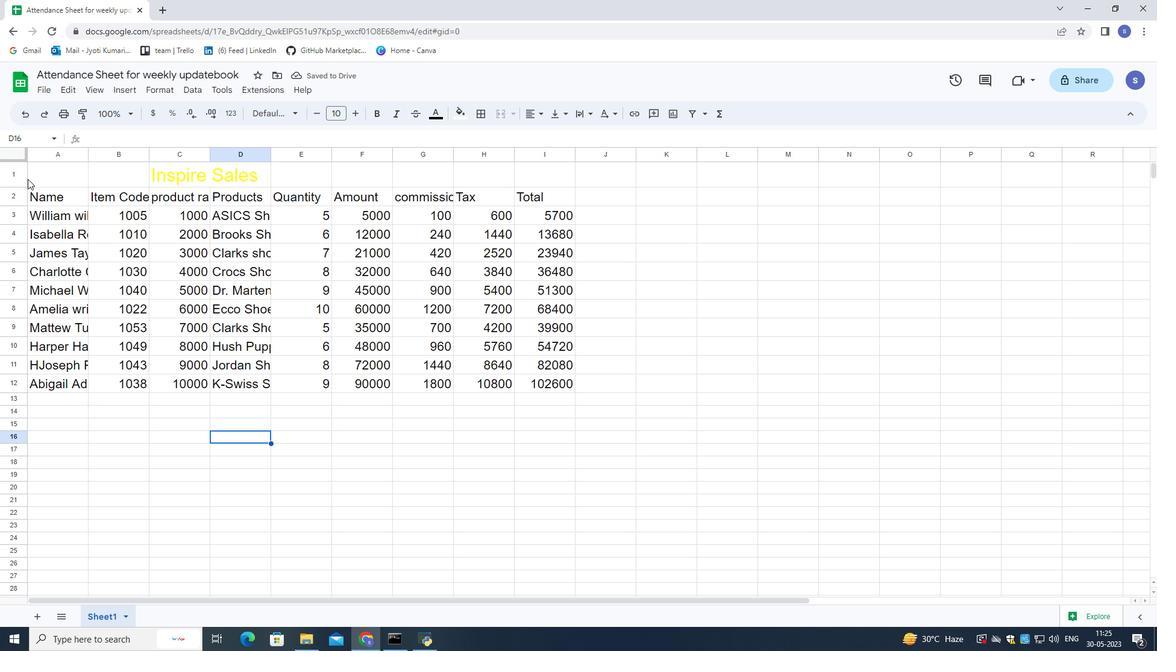 
Action: Mouse moved to (558, 381)
Screenshot: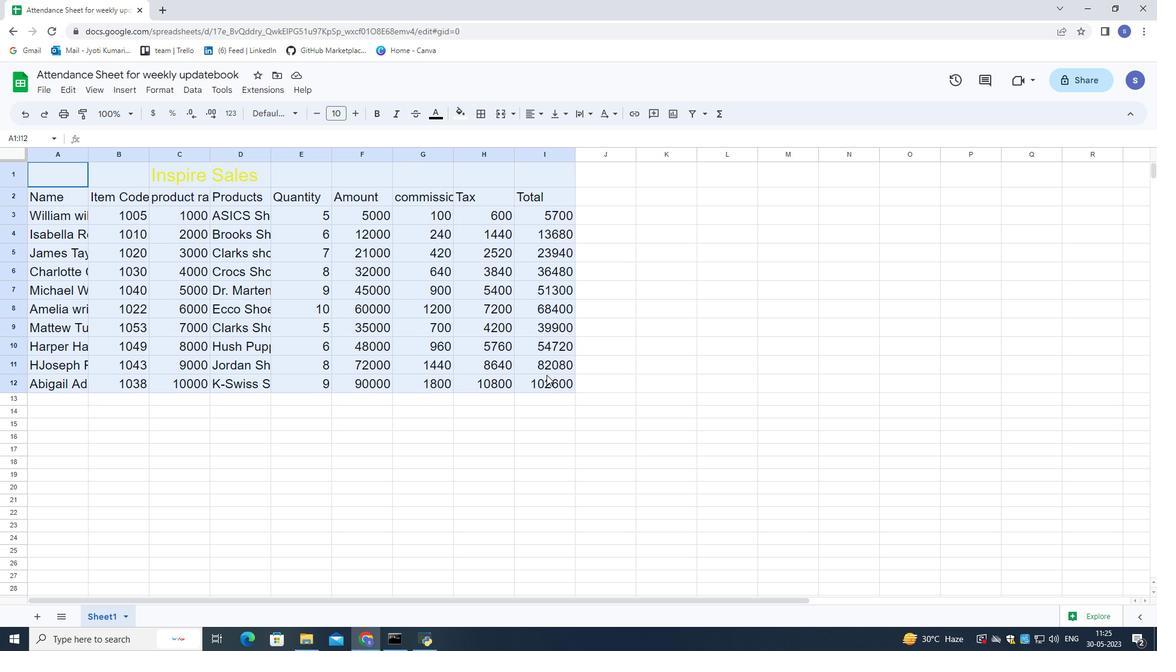 
Action: Mouse pressed left at (558, 381)
Screenshot: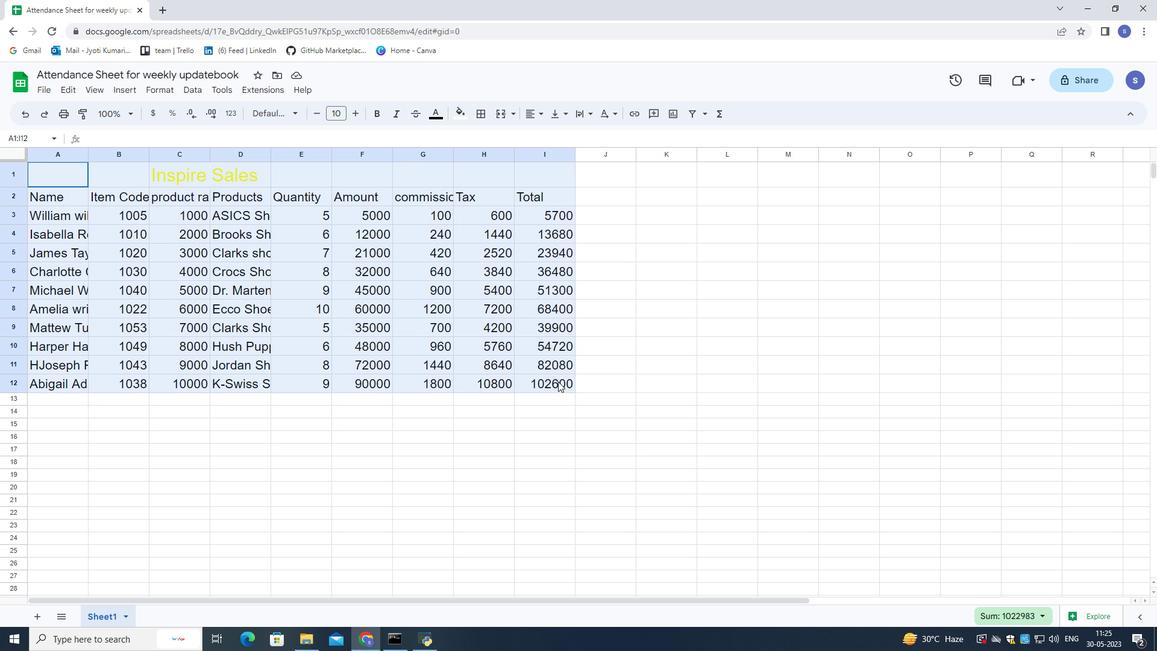 
Action: Mouse moved to (40, 183)
Screenshot: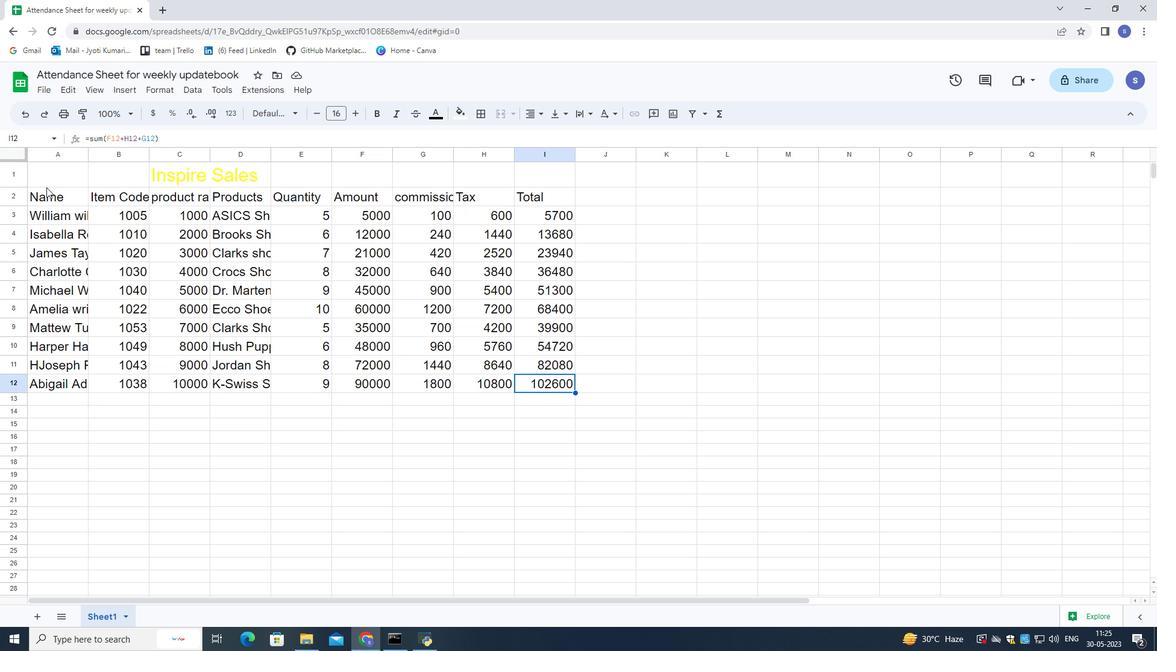 
Action: Mouse pressed left at (40, 183)
Screenshot: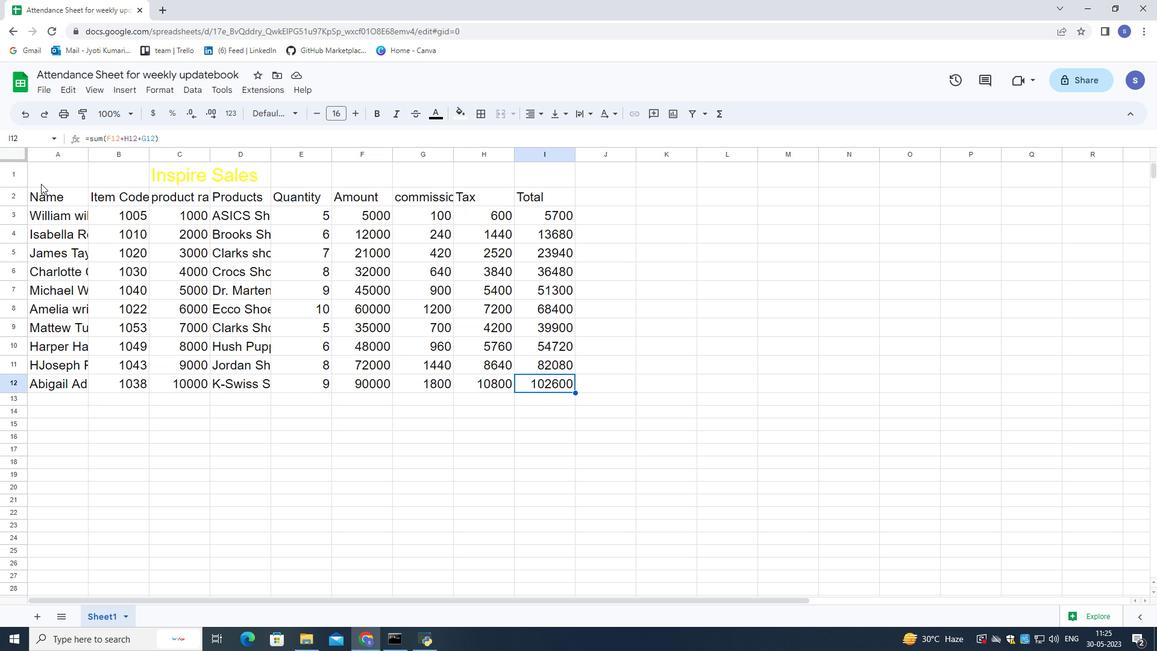 
Action: Mouse moved to (525, 115)
Screenshot: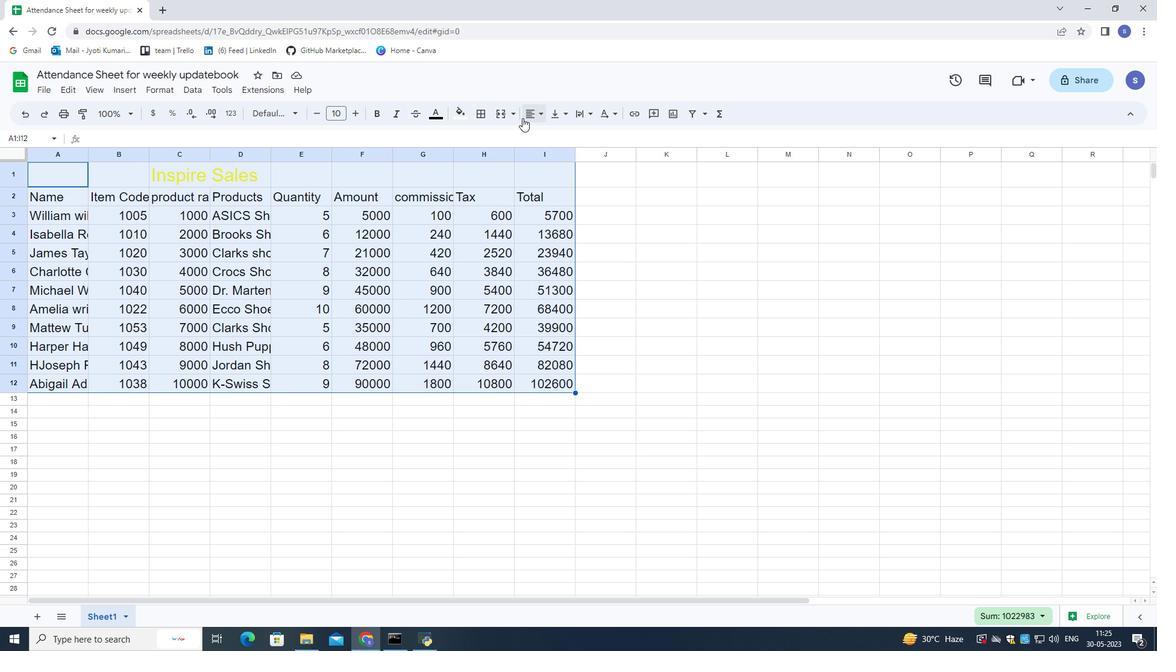 
Action: Mouse pressed left at (525, 115)
Screenshot: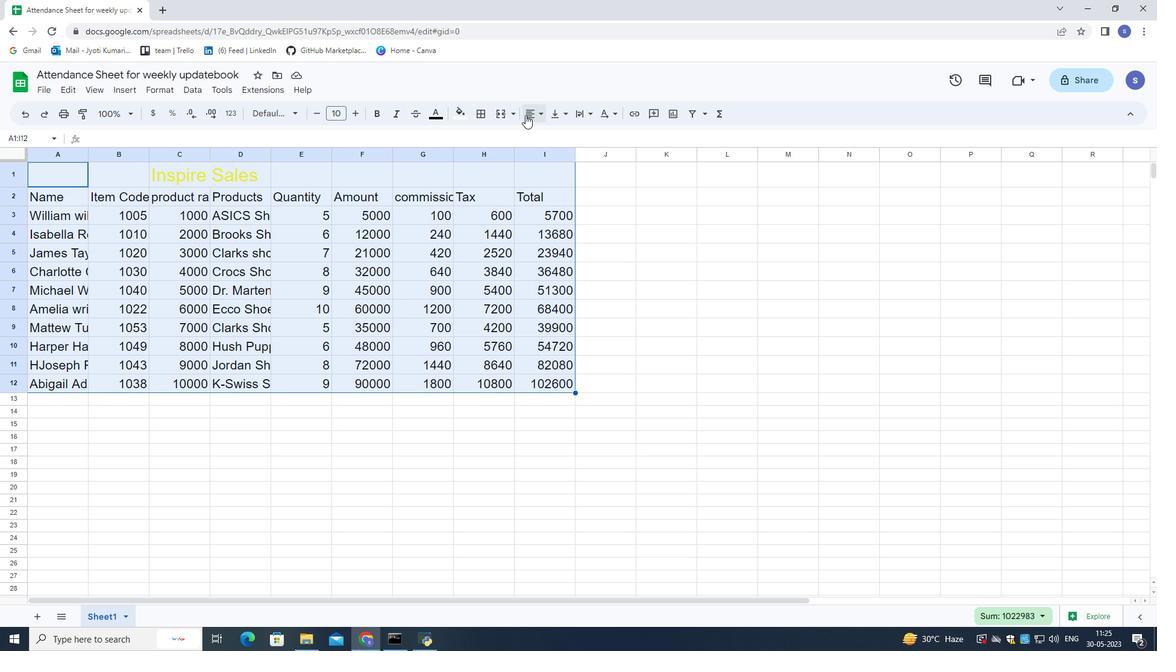 
Action: Mouse moved to (534, 136)
Screenshot: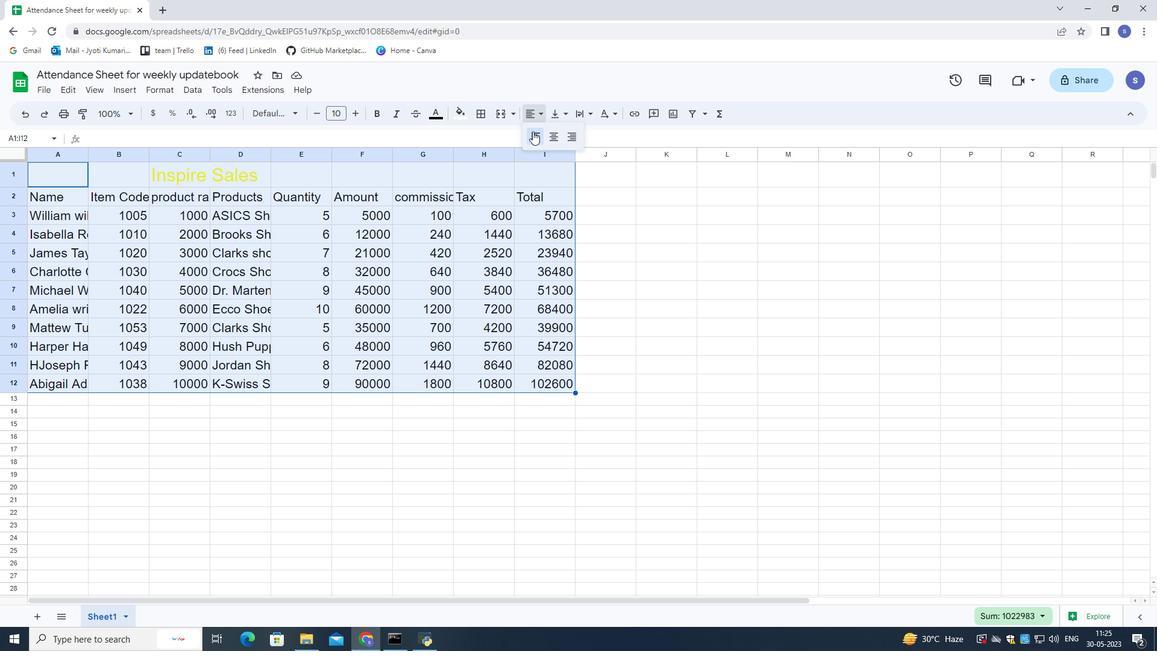 
Action: Mouse pressed left at (534, 136)
Screenshot: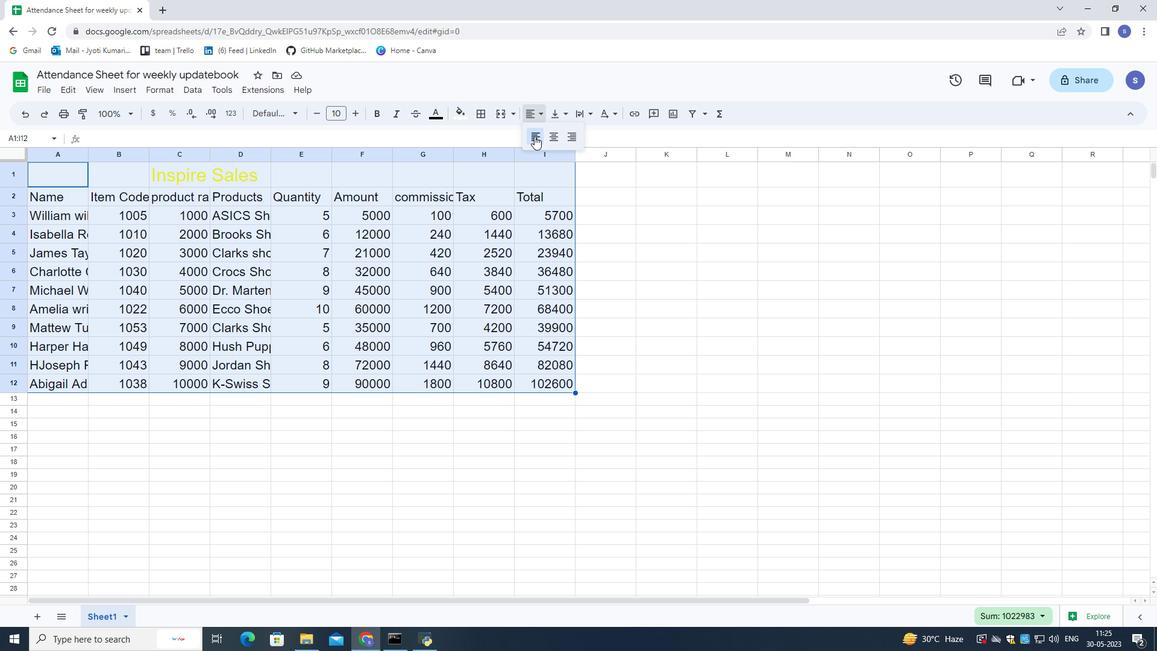 
Action: Mouse moved to (280, 387)
Screenshot: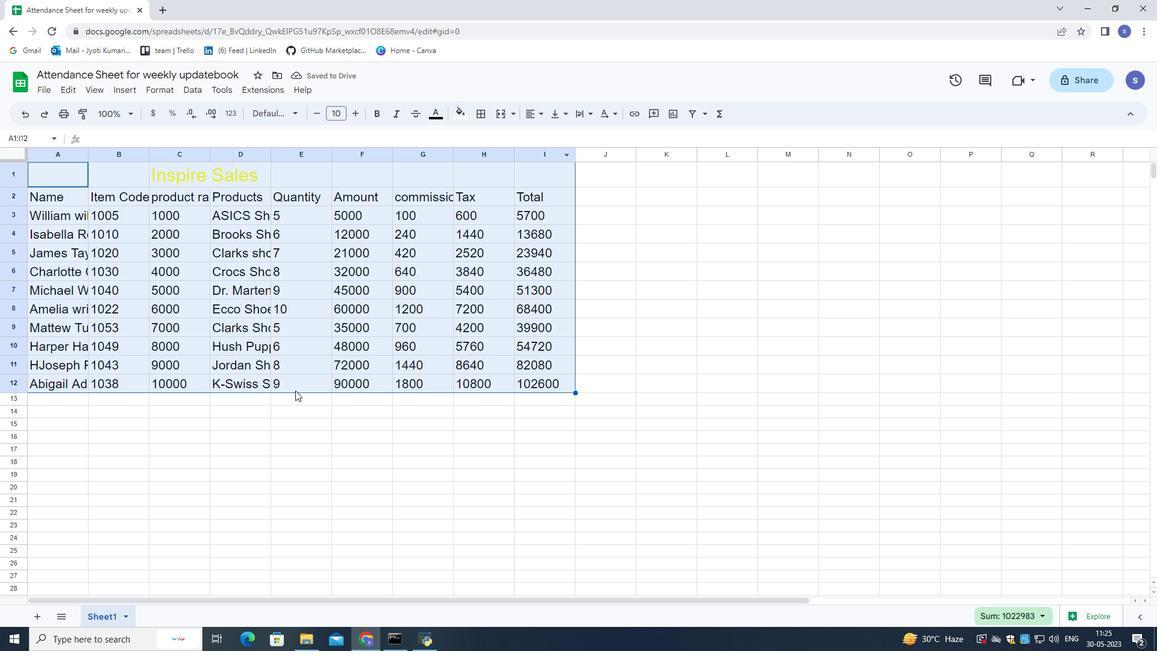 
Action: Mouse pressed left at (280, 387)
Screenshot: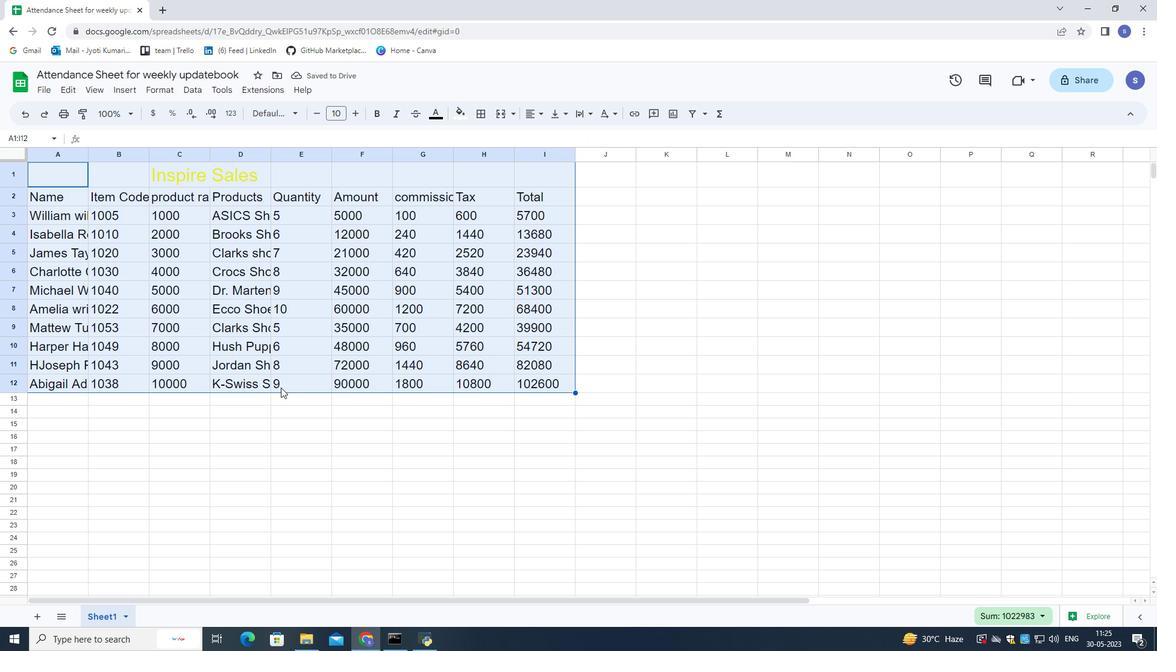 
Action: Mouse moved to (343, 321)
Screenshot: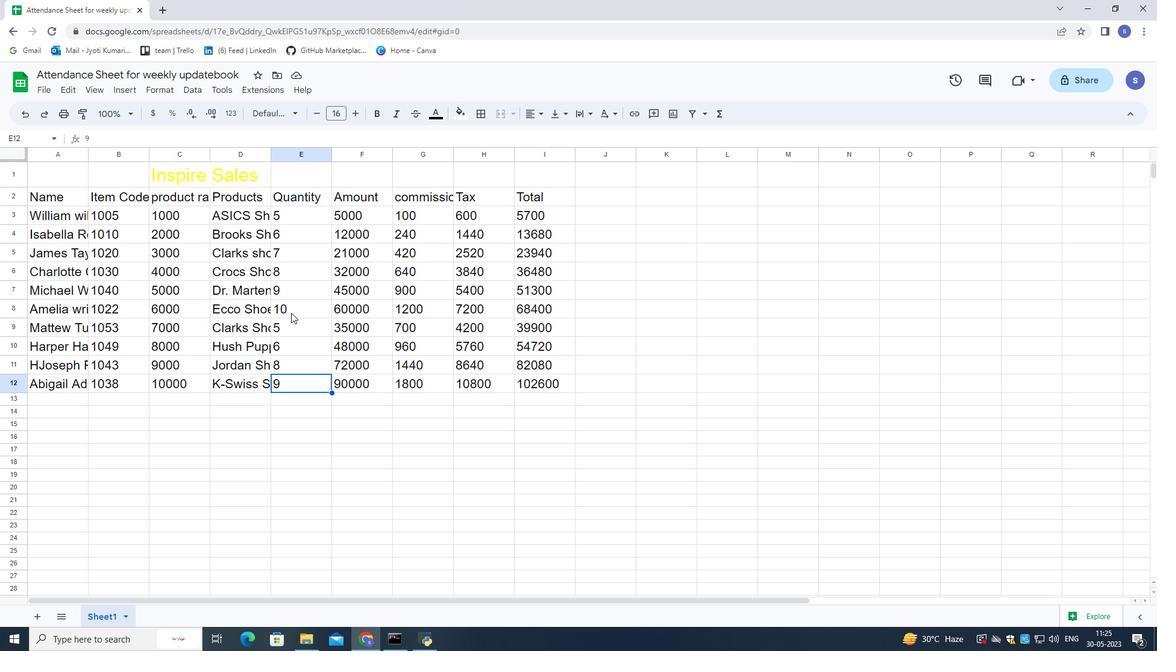 
Action: Mouse pressed left at (343, 321)
Screenshot: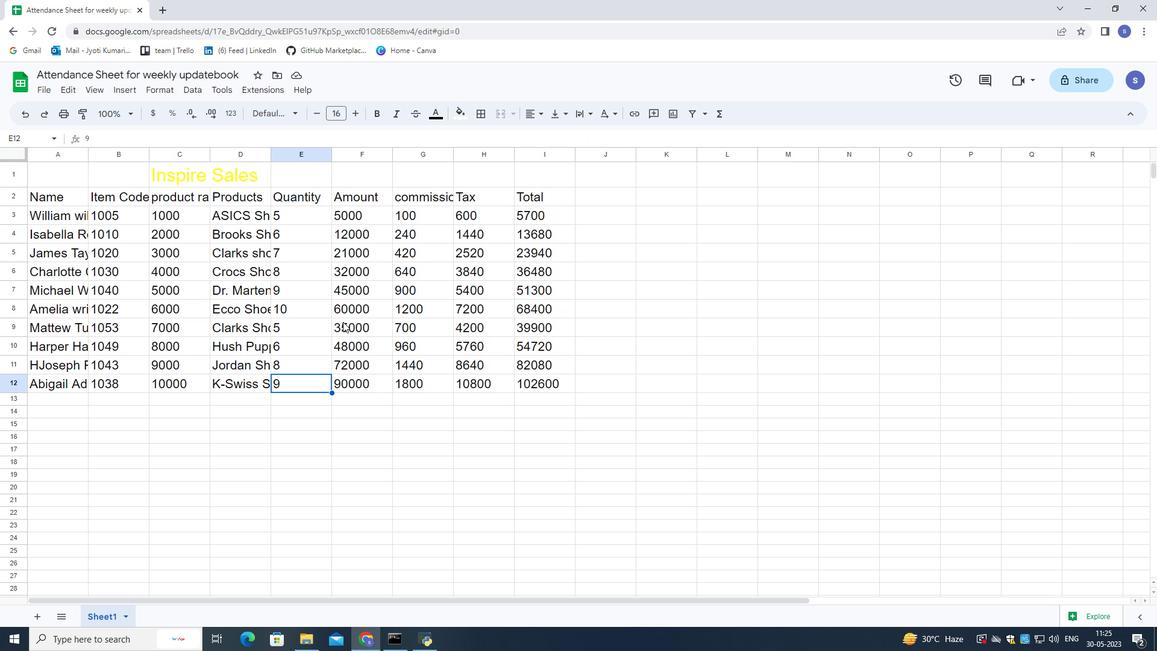
Action: Mouse moved to (230, 156)
Screenshot: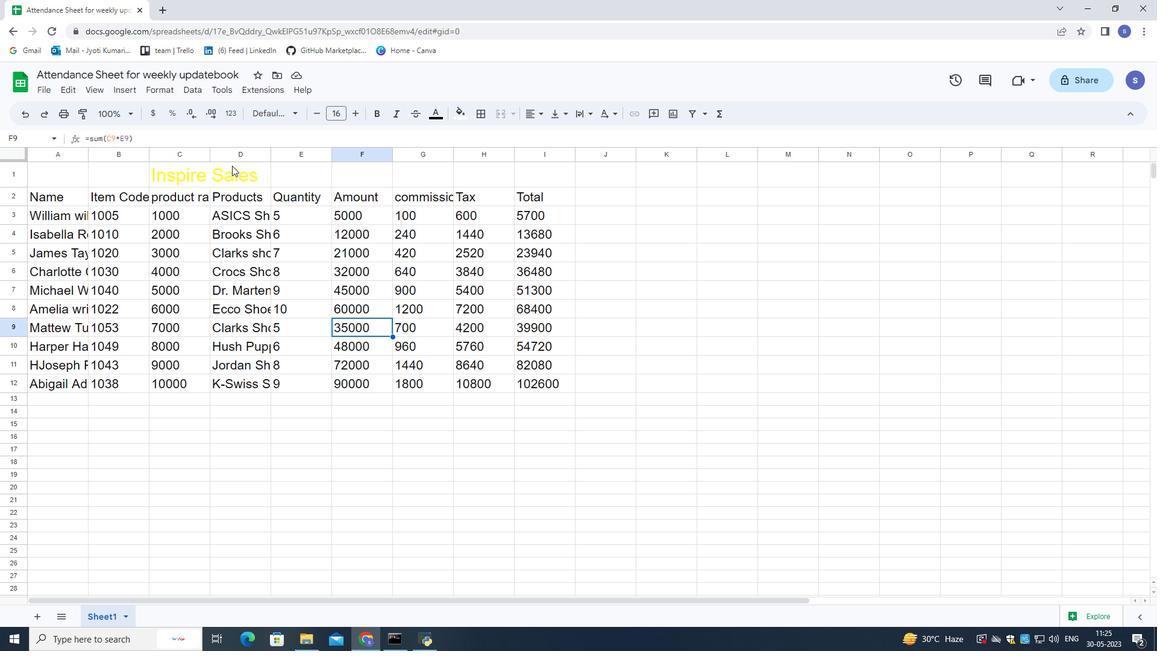 
Action: Mouse pressed left at (230, 156)
Screenshot: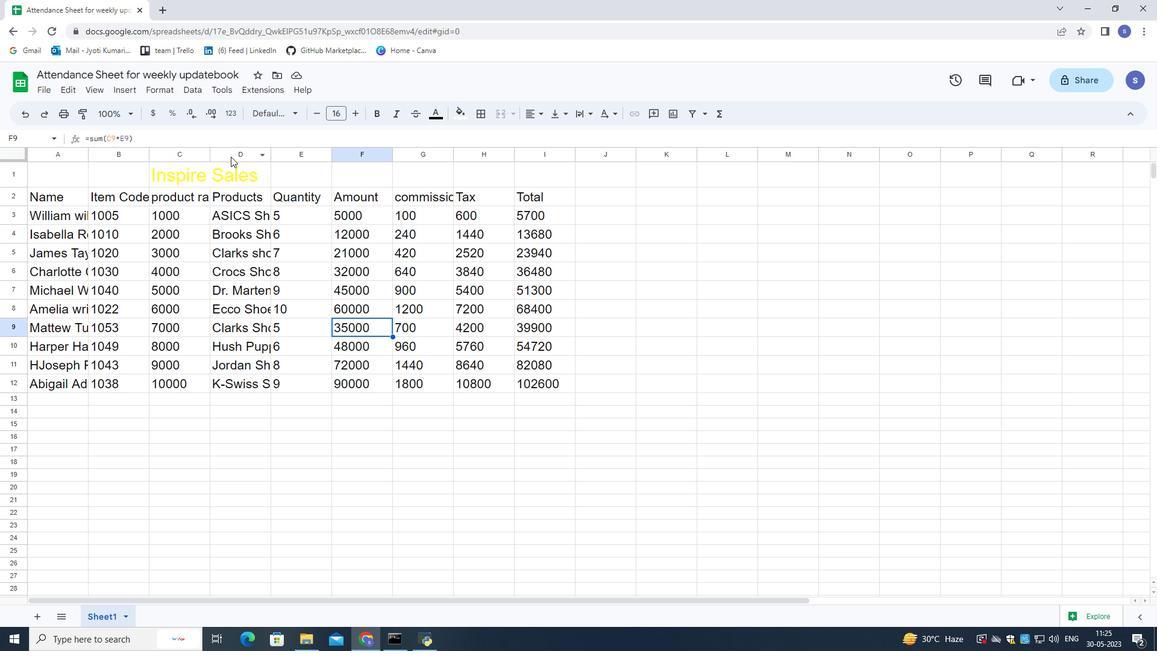 
Action: Mouse moved to (271, 156)
Screenshot: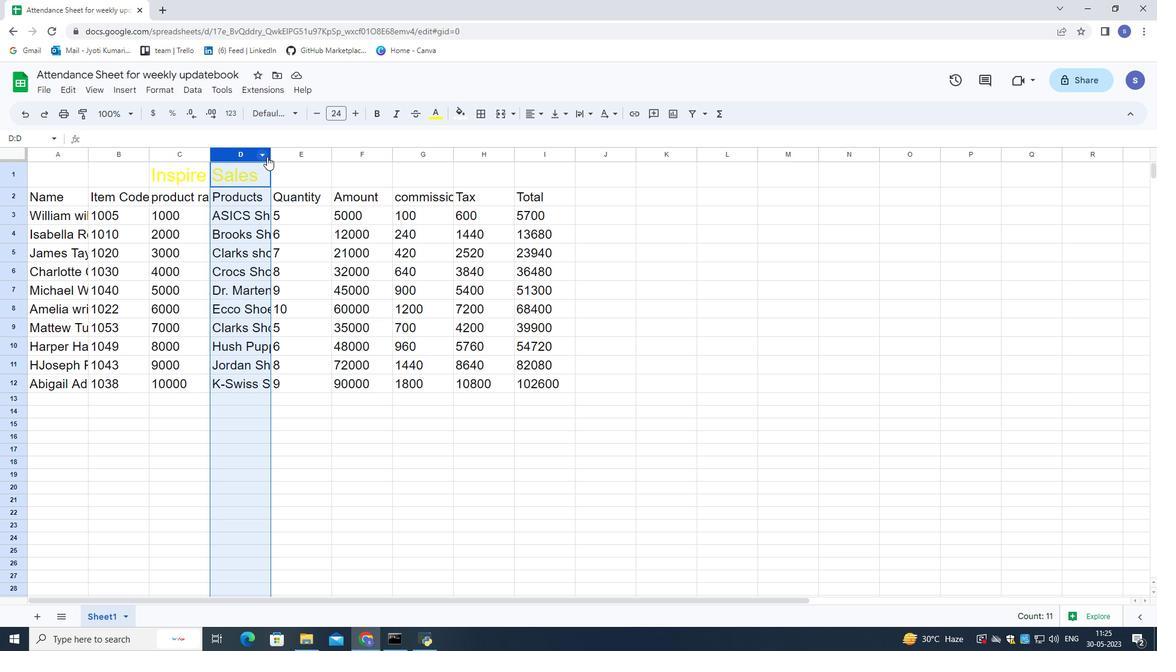 
Action: Mouse pressed left at (271, 156)
Screenshot: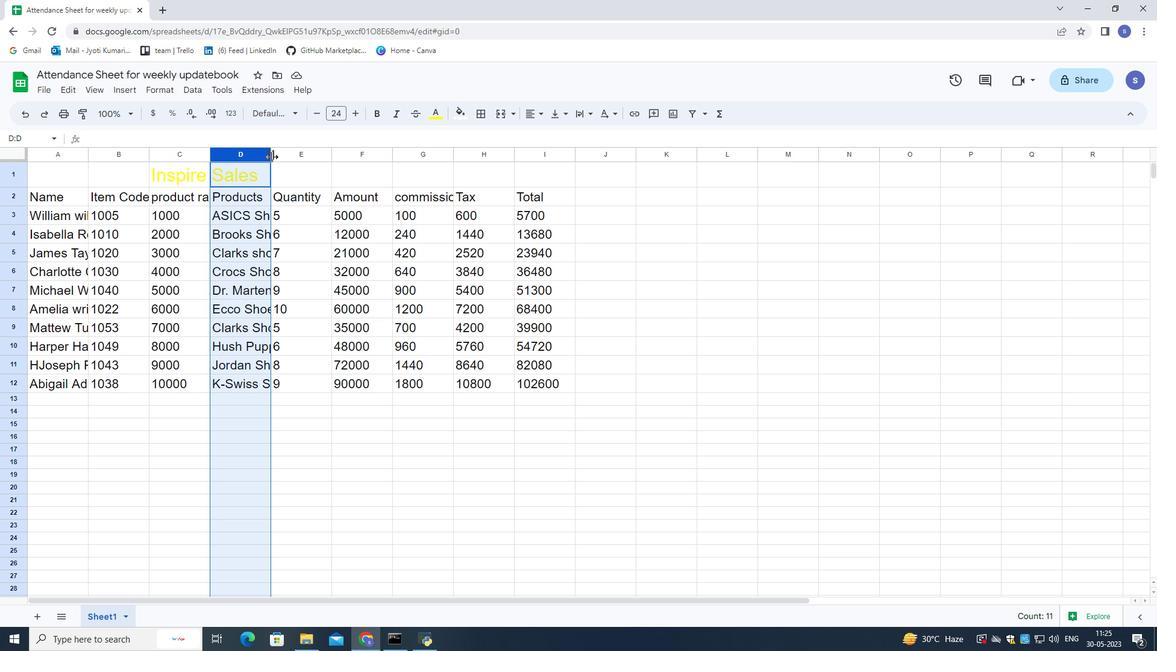 
Action: Mouse moved to (50, 153)
Screenshot: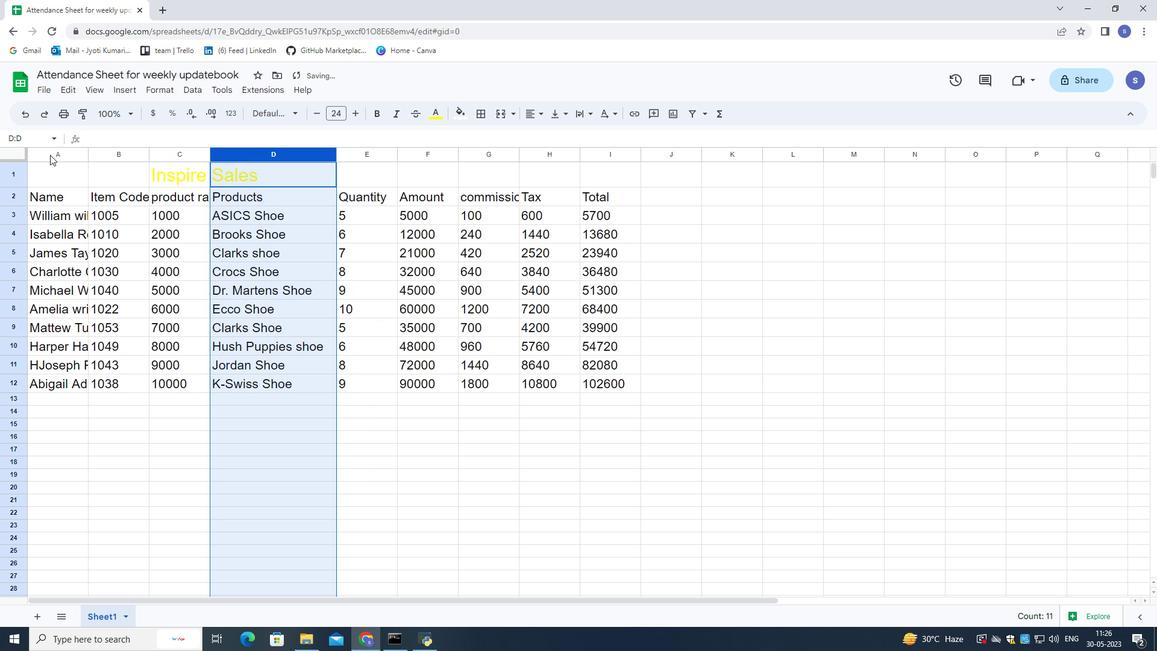 
Action: Mouse pressed left at (50, 153)
Screenshot: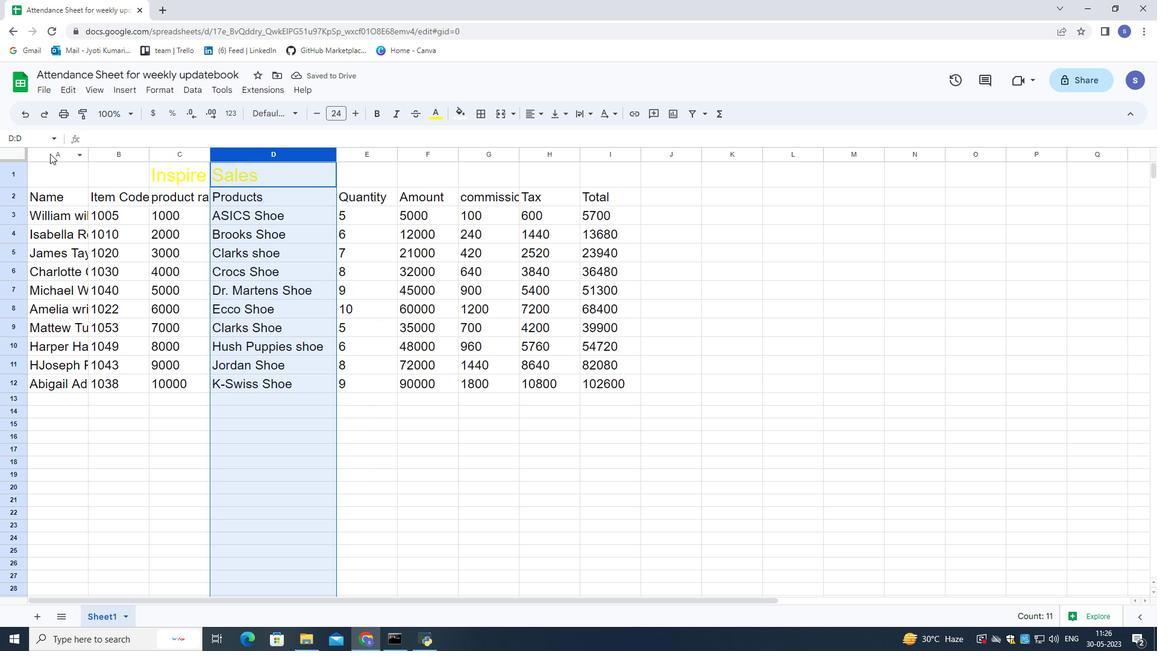 
Action: Mouse moved to (88, 154)
Screenshot: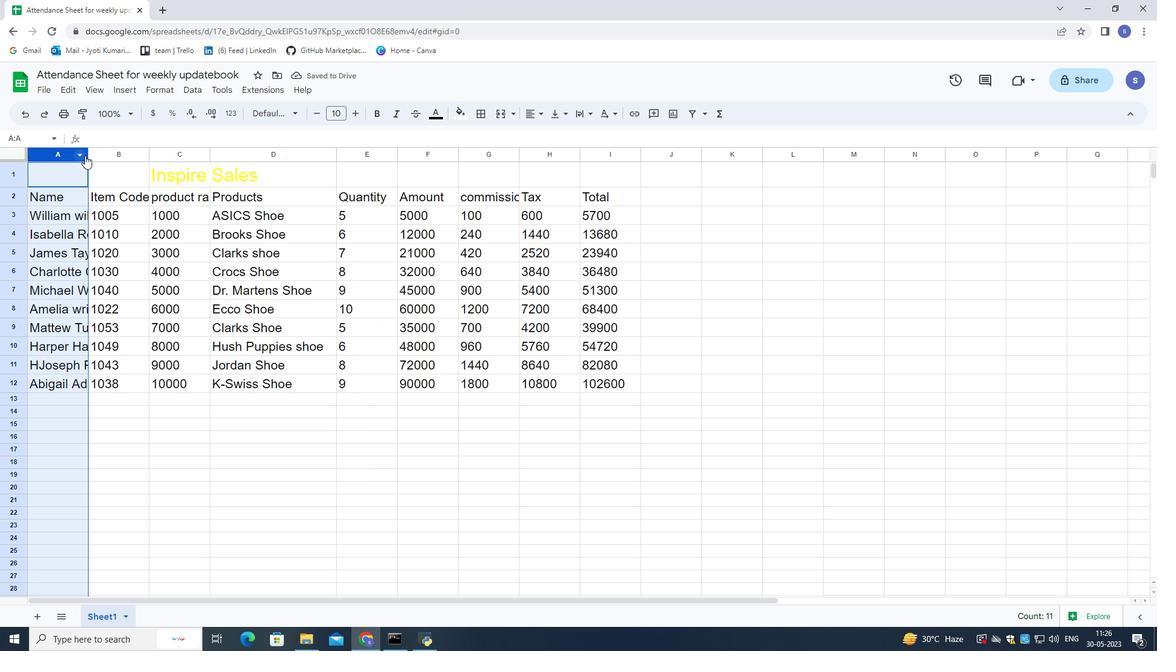
Action: Mouse pressed left at (88, 154)
Screenshot: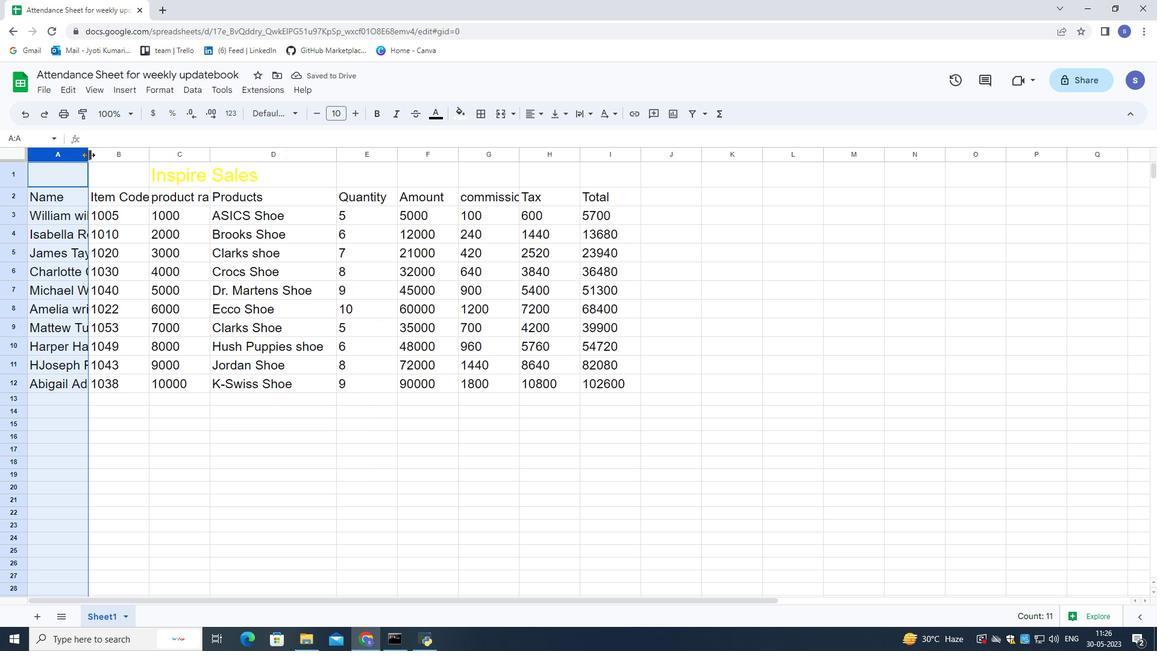 
Action: Mouse moved to (323, 458)
Screenshot: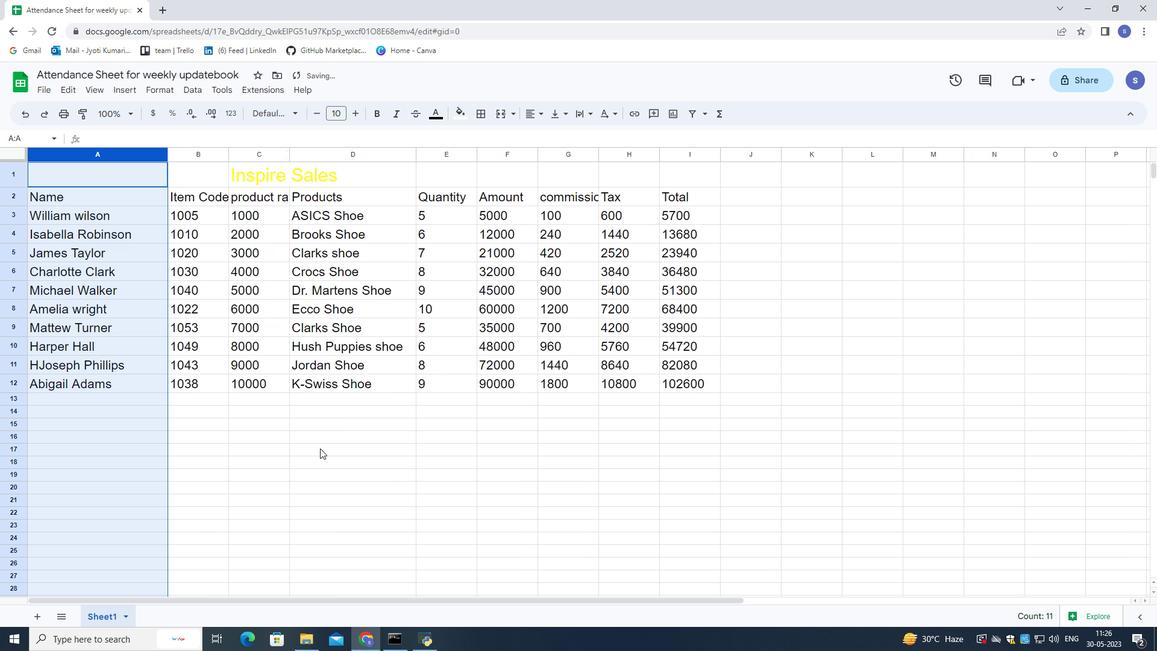 
Action: Mouse pressed left at (323, 458)
Screenshot: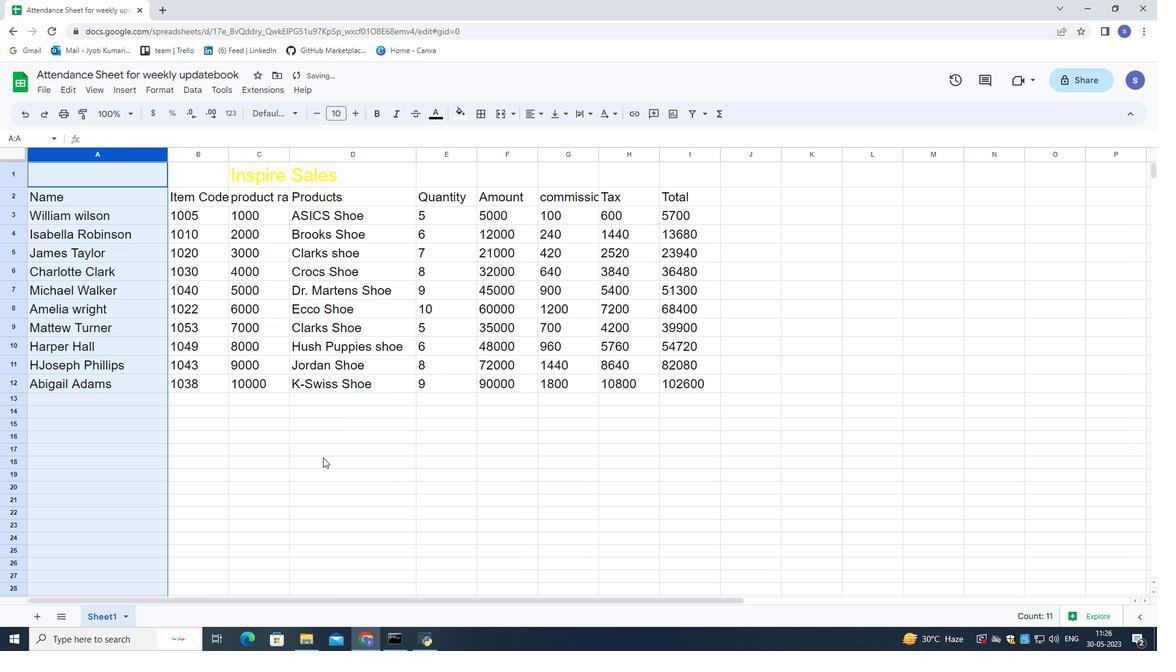 
Action: Mouse moved to (554, 150)
Screenshot: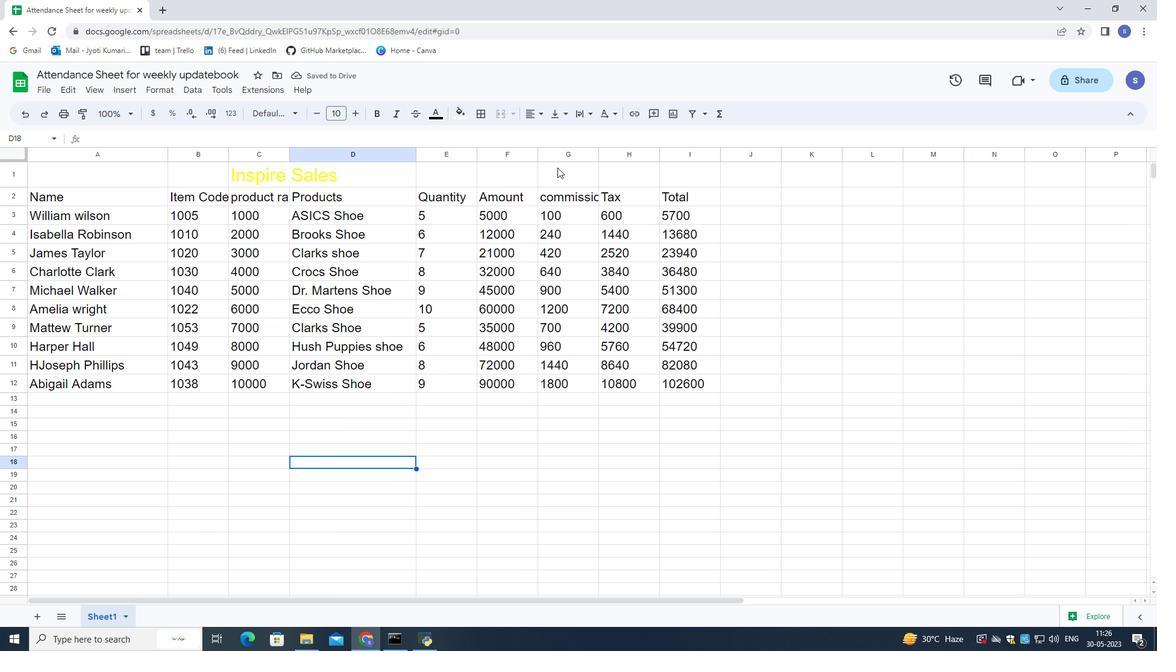 
Action: Mouse pressed left at (554, 150)
Screenshot: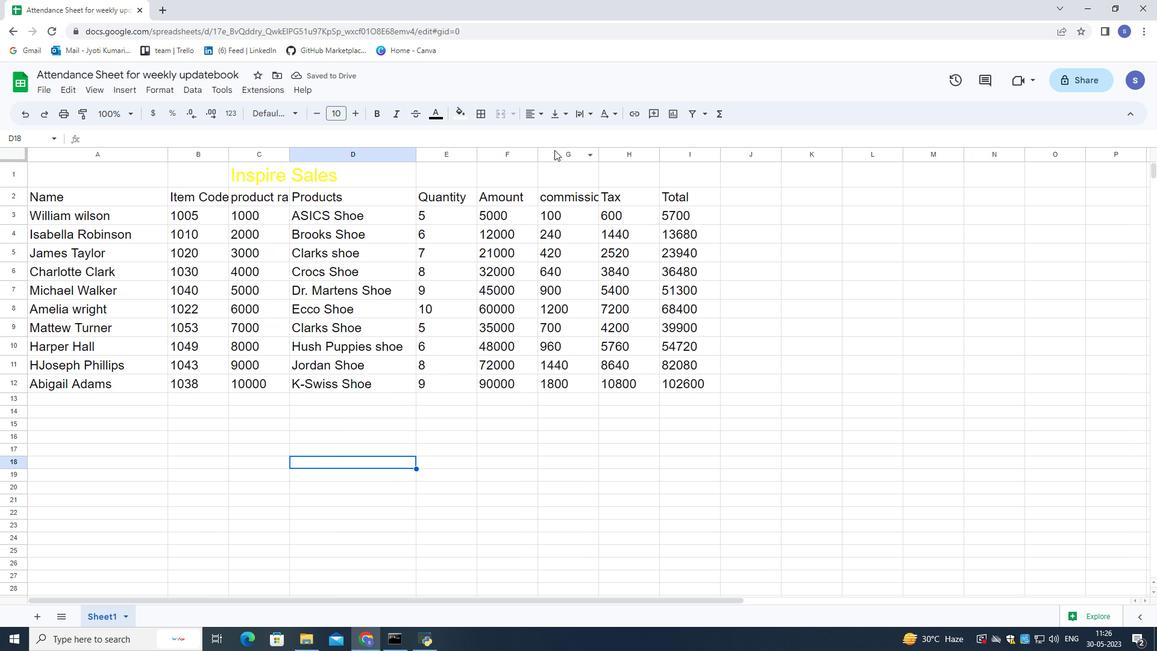 
Action: Mouse moved to (596, 148)
Screenshot: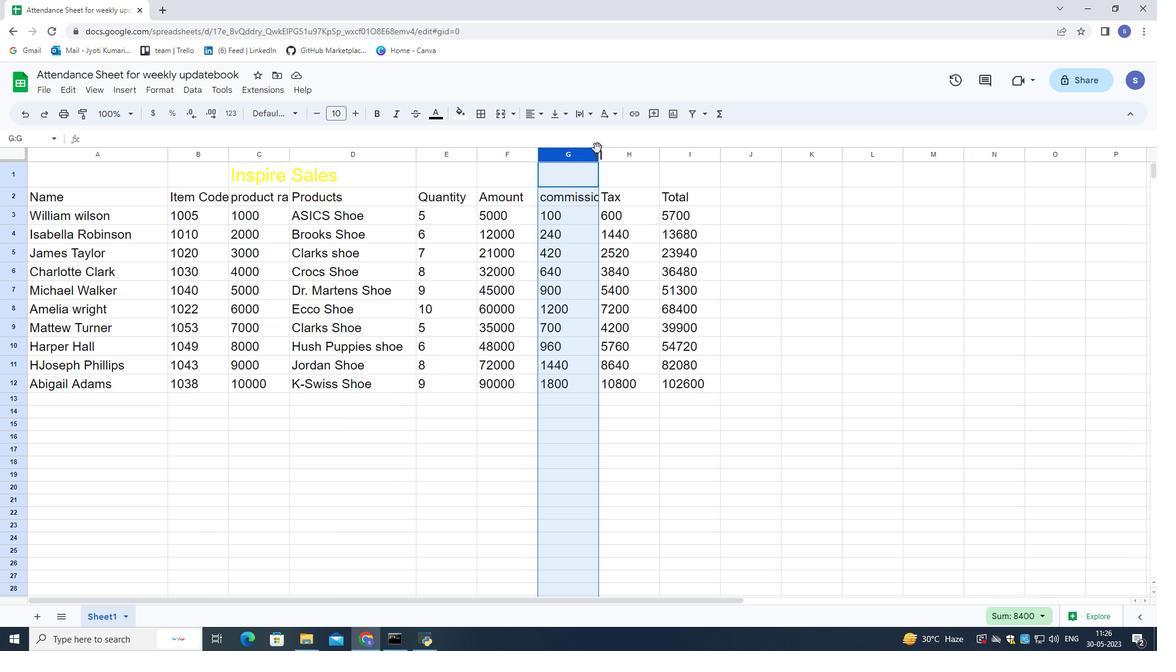 
Action: Mouse pressed left at (596, 148)
Screenshot: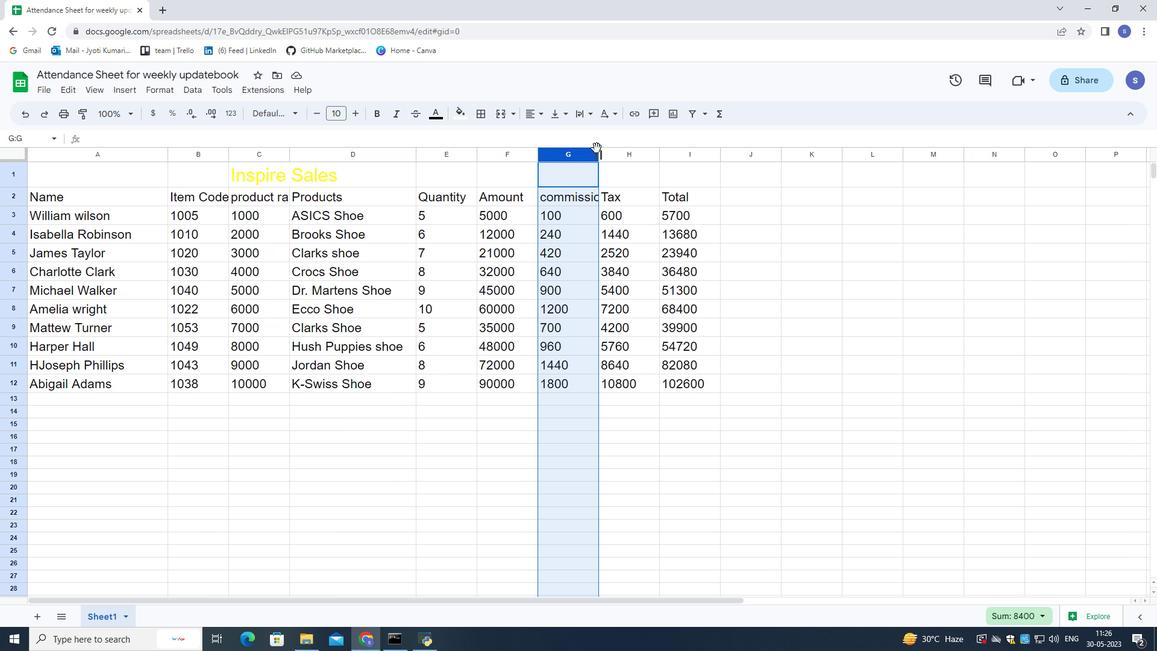 
Action: Mouse moved to (599, 153)
Screenshot: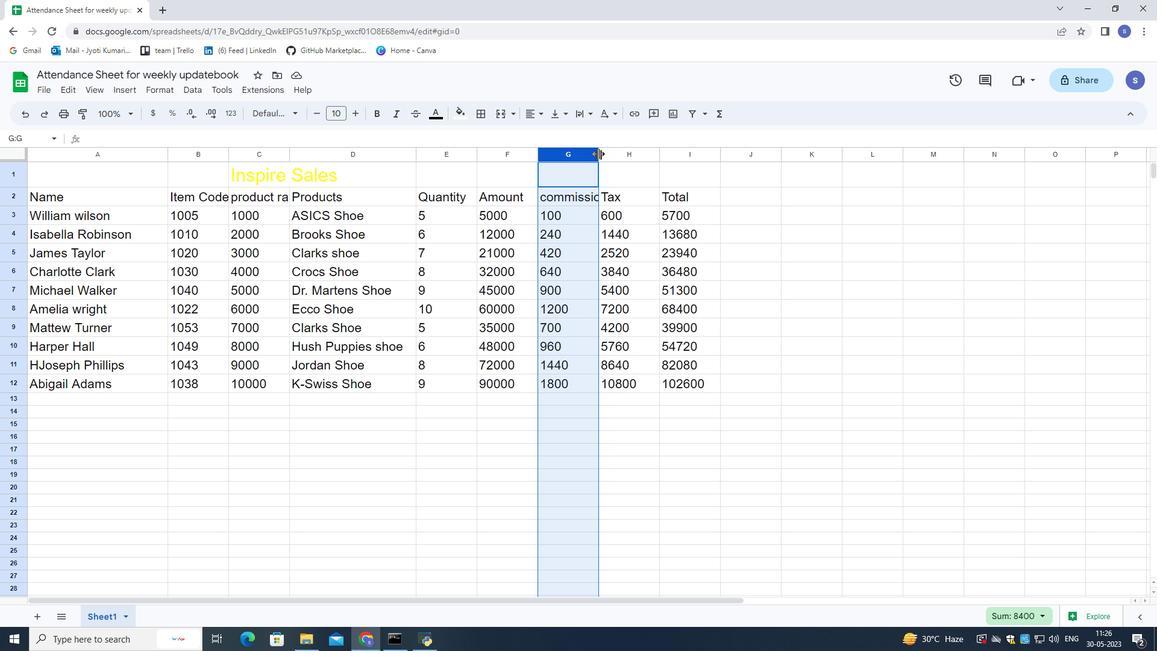 
Action: Mouse pressed left at (599, 153)
Screenshot: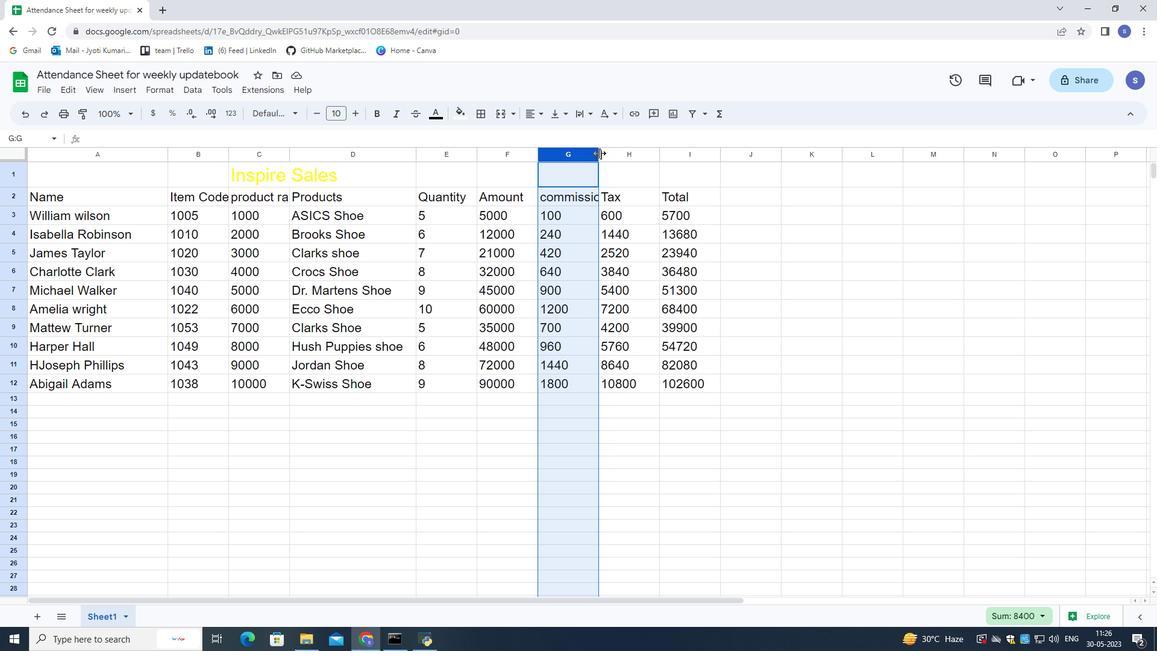 
Action: Mouse moved to (253, 156)
Screenshot: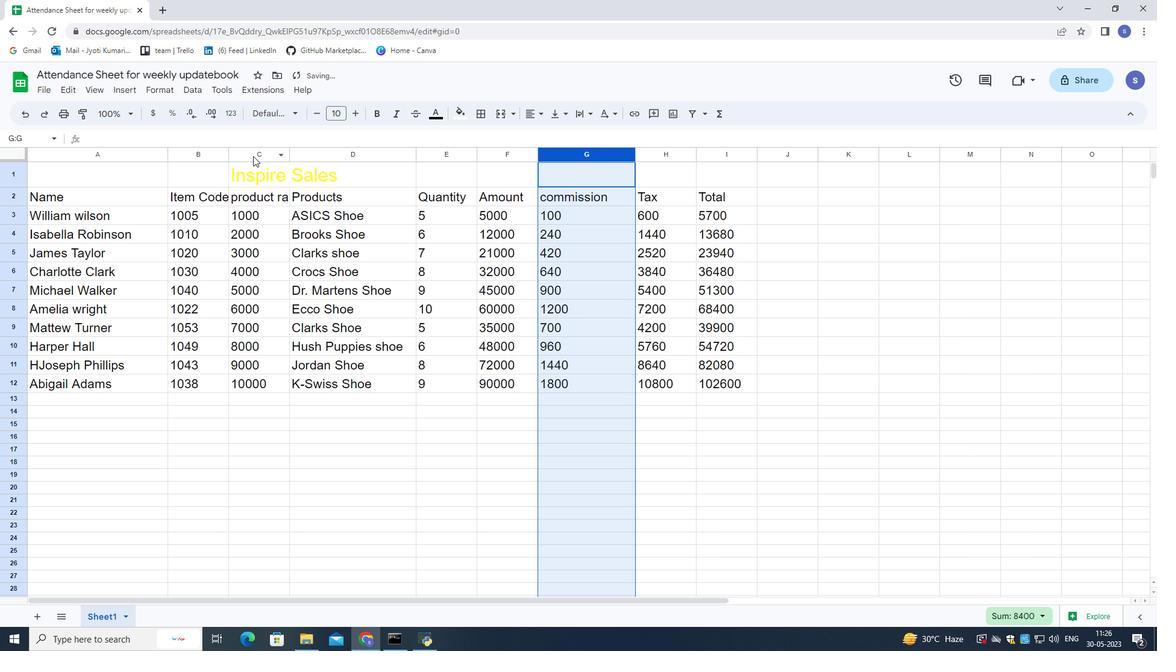 
Action: Mouse pressed left at (253, 156)
Screenshot: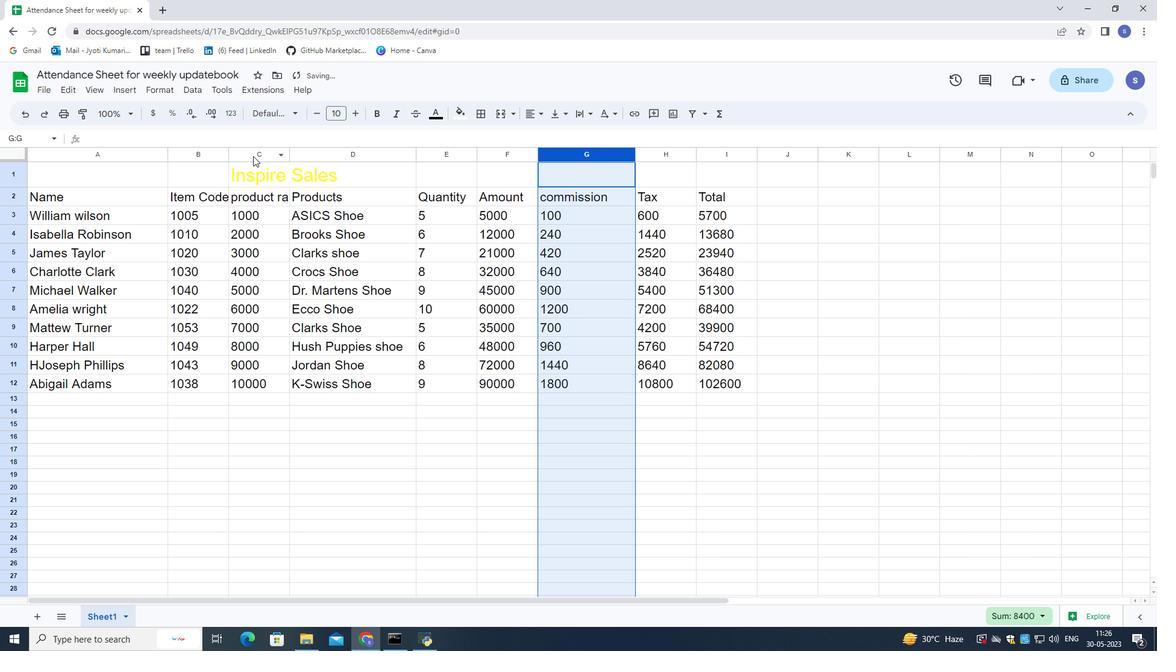 
Action: Mouse moved to (288, 150)
Screenshot: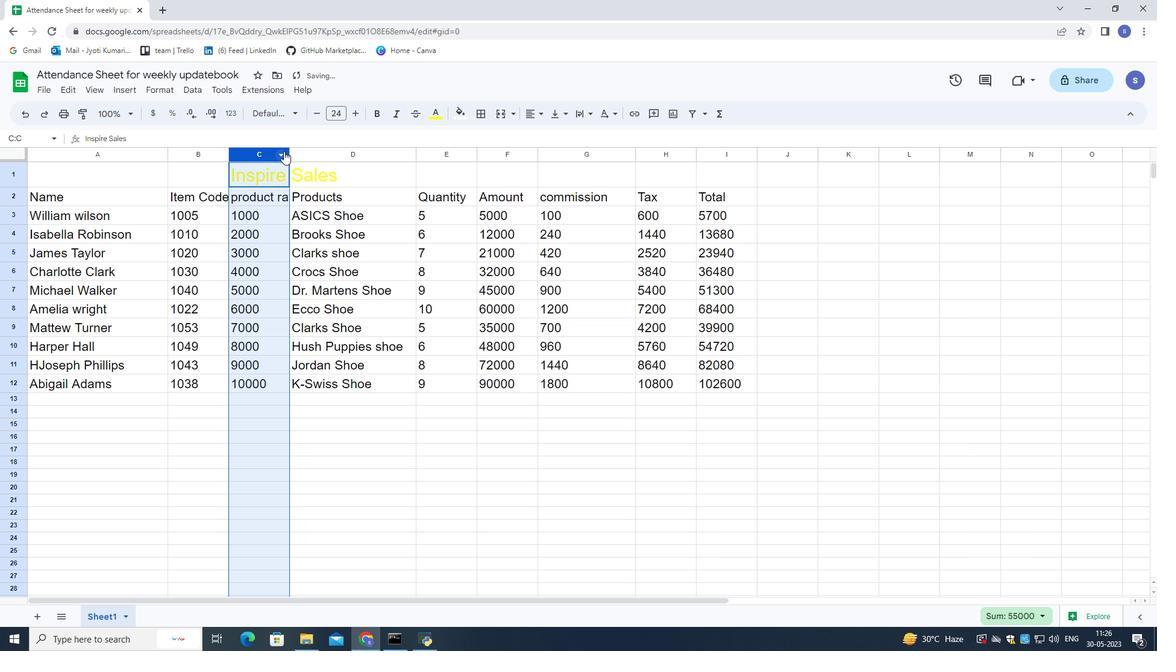 
Action: Mouse pressed left at (288, 150)
Screenshot: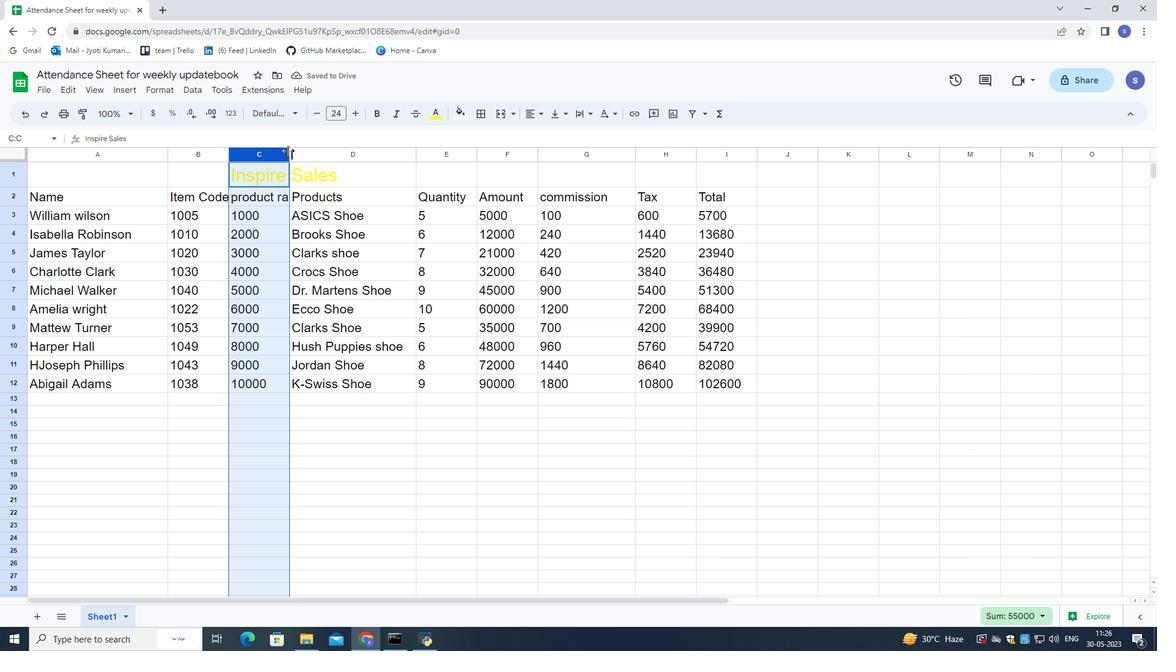 
Action: Mouse moved to (438, 458)
Screenshot: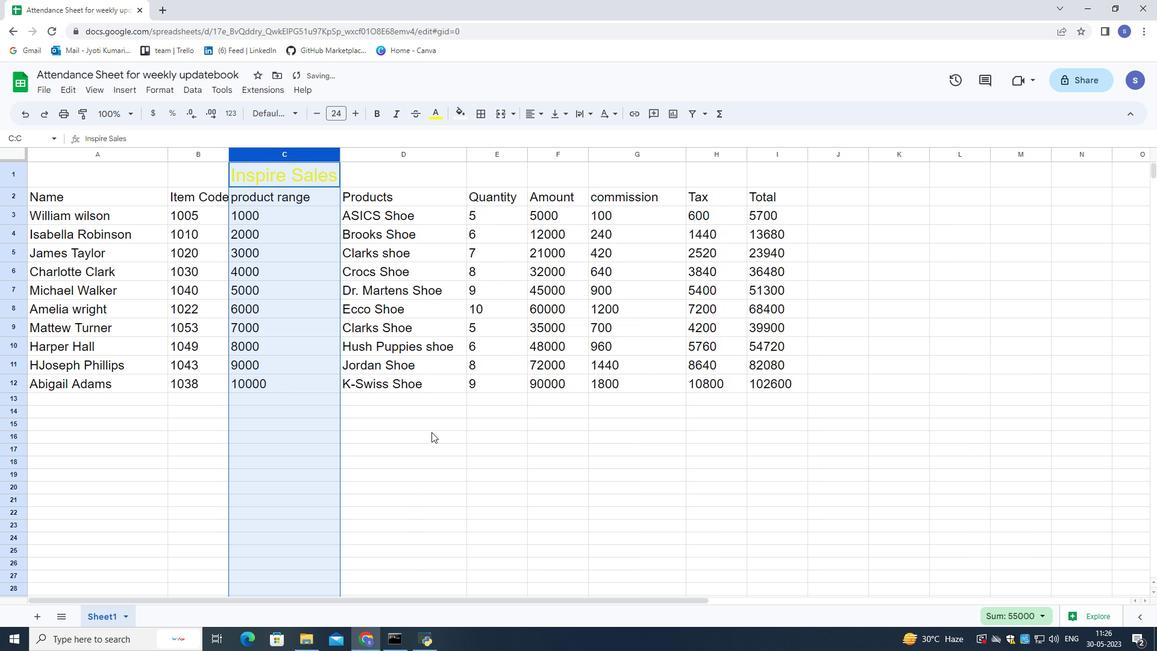 
Action: Mouse pressed left at (438, 458)
Screenshot: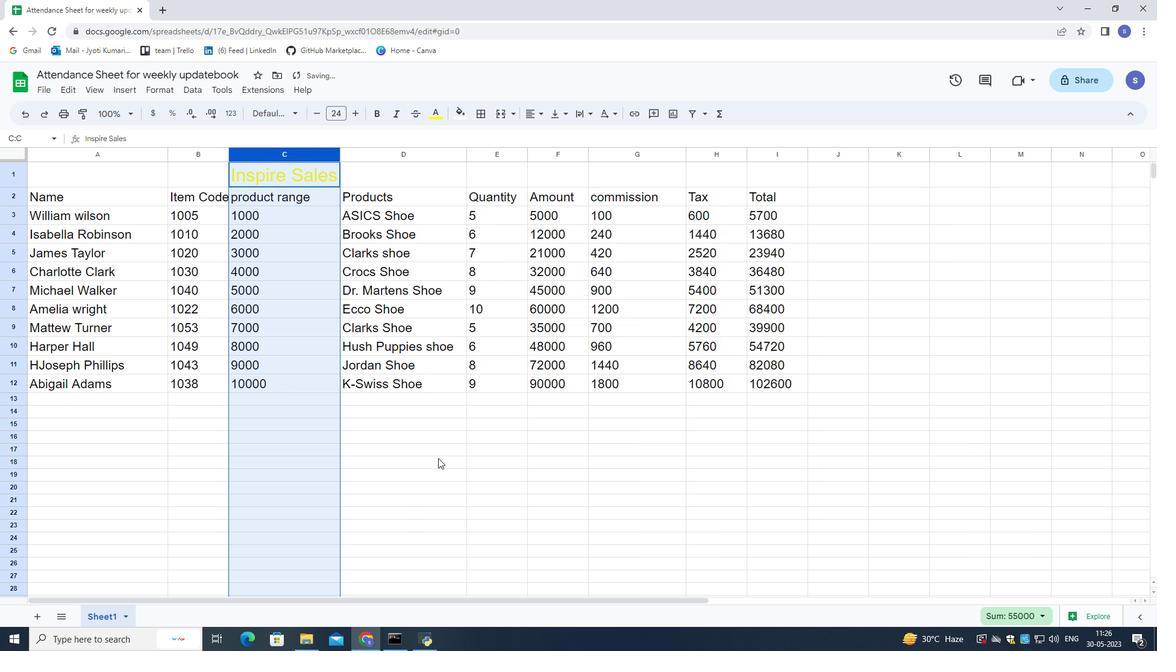 
Action: Mouse moved to (430, 411)
Screenshot: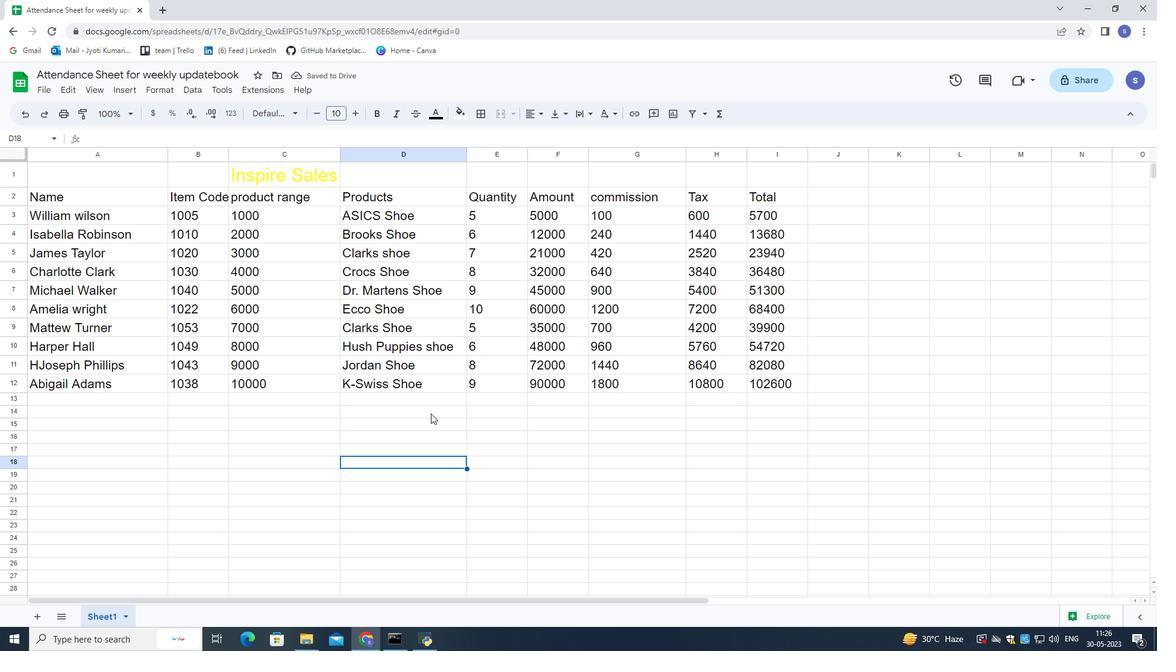
